 Task: Search one way flight ticket for 4 adults, 2 children, 2 infants in seat and 1 infant on lap in economy from Yuma: Yuma International Airport/mcas Yuma to Laramie: Laramie Regional Airport on 5-3-2023. Choice of flights is United. Price is upto 100000. Outbound departure time preference is 8:15.
Action: Mouse moved to (343, 294)
Screenshot: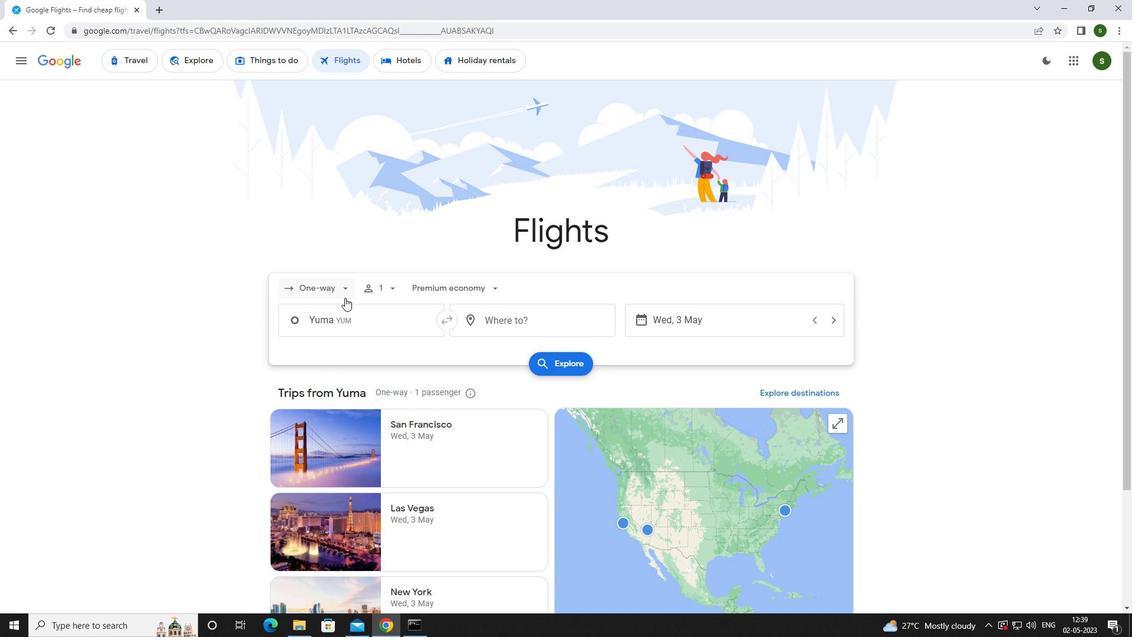 
Action: Mouse pressed left at (343, 294)
Screenshot: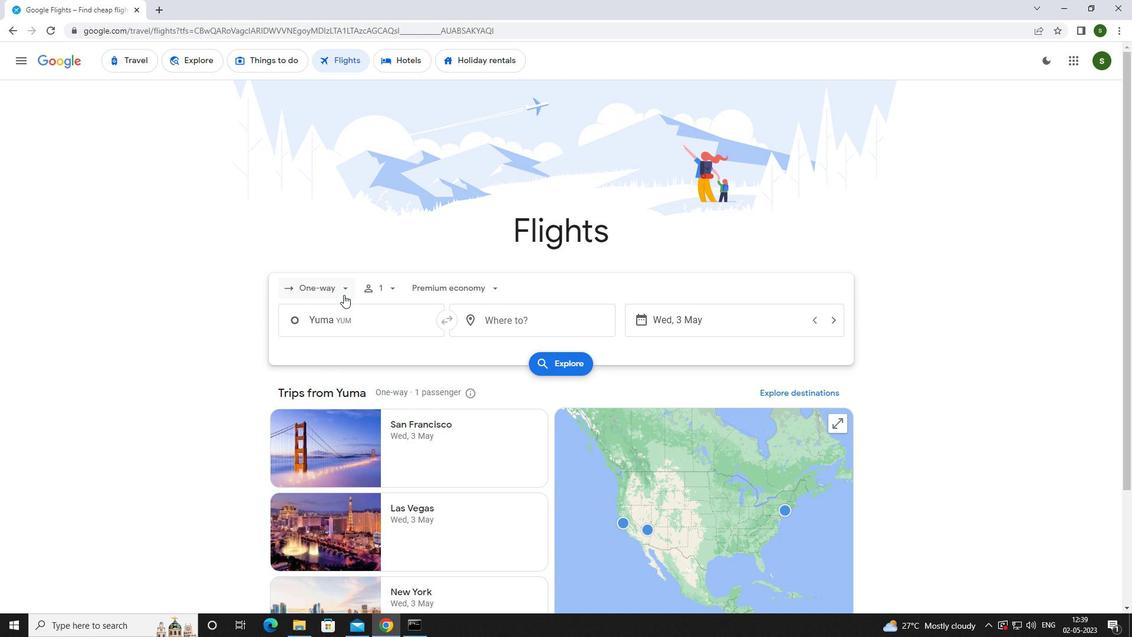
Action: Mouse moved to (342, 336)
Screenshot: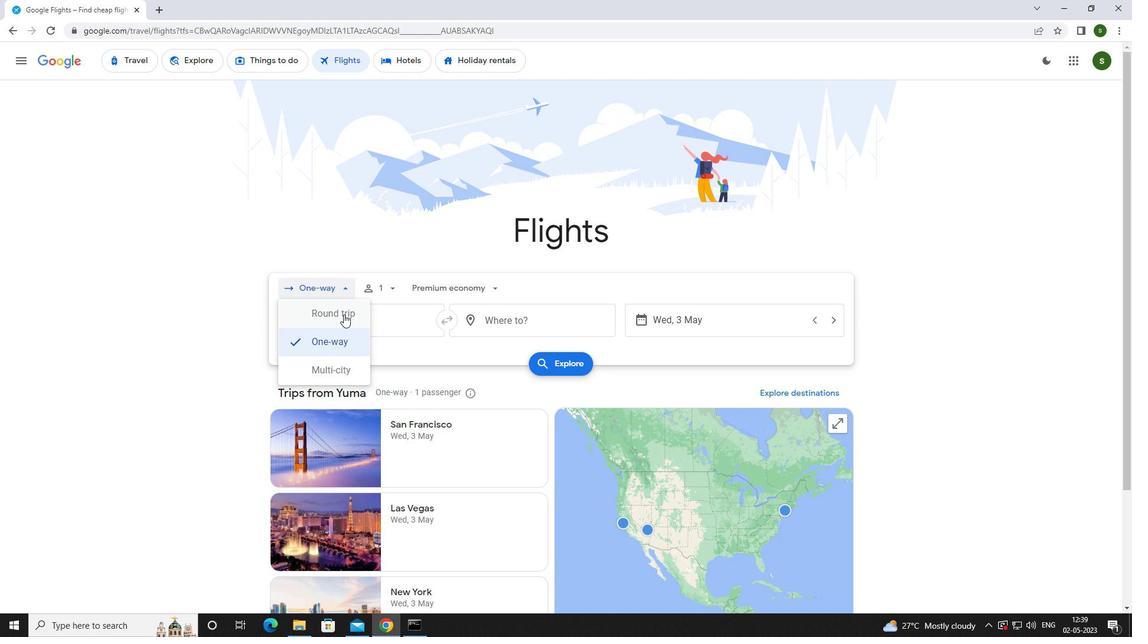 
Action: Mouse pressed left at (342, 336)
Screenshot: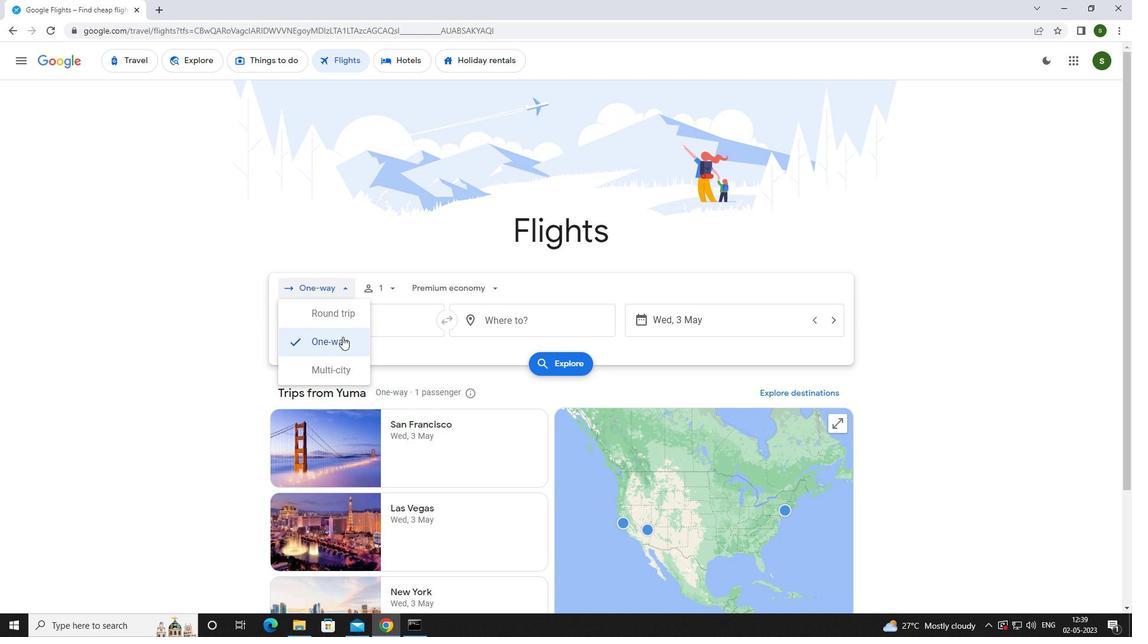 
Action: Mouse moved to (379, 280)
Screenshot: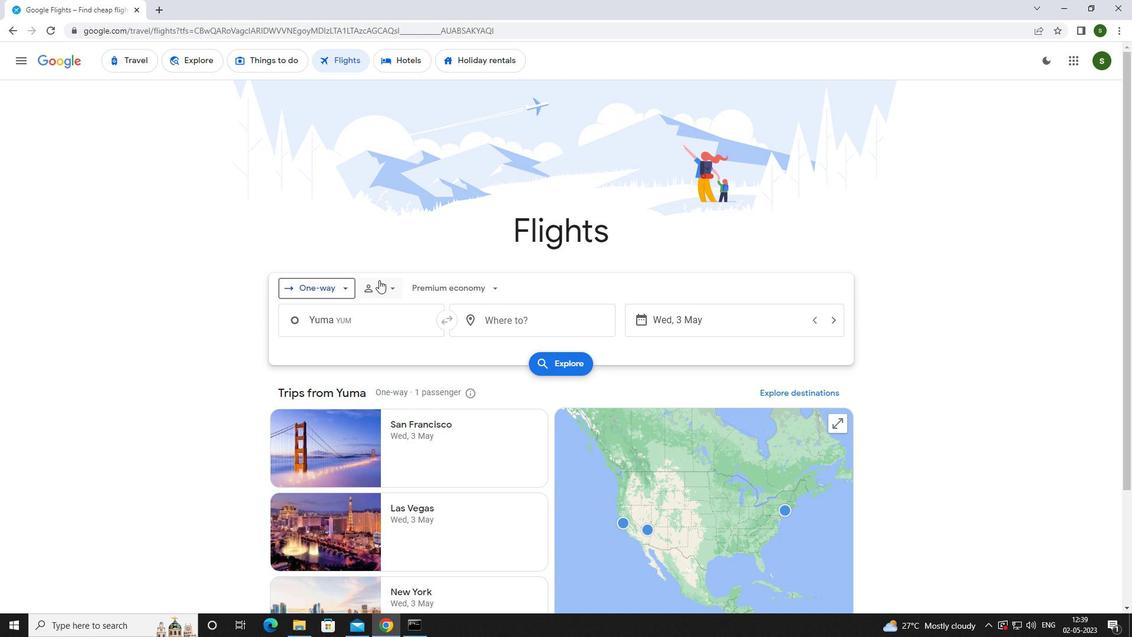 
Action: Mouse pressed left at (379, 280)
Screenshot: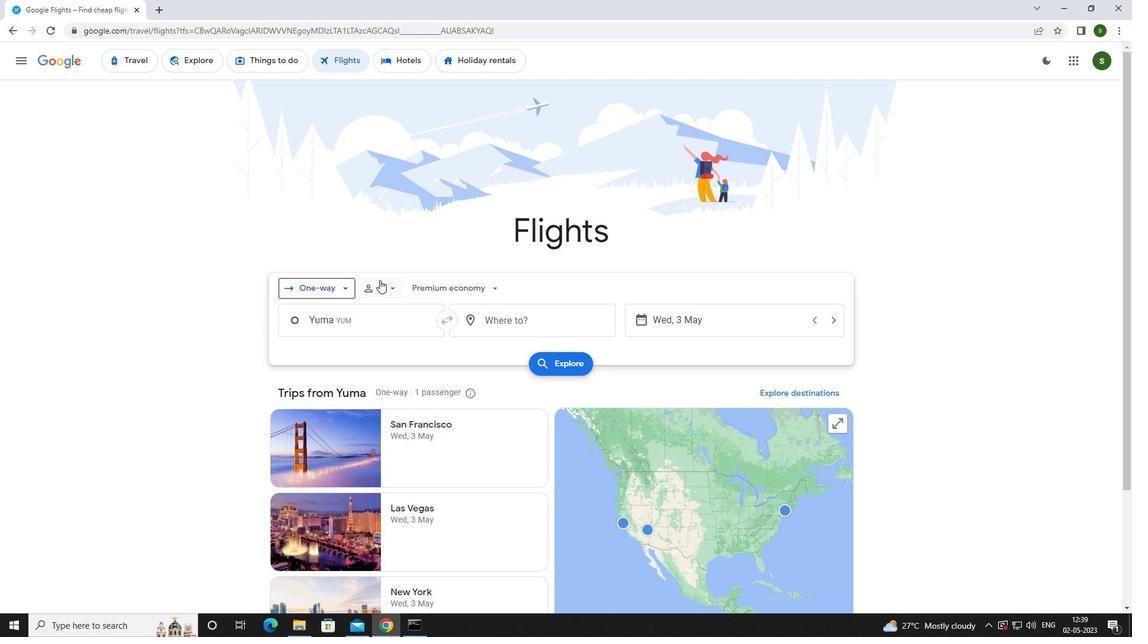 
Action: Mouse moved to (489, 318)
Screenshot: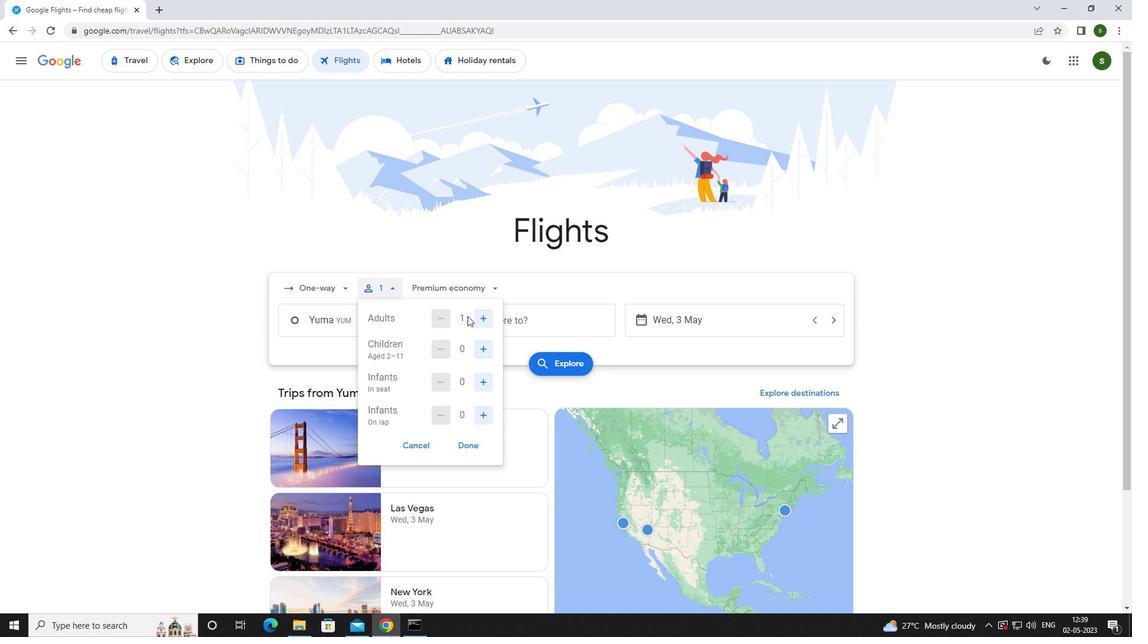 
Action: Mouse pressed left at (489, 318)
Screenshot: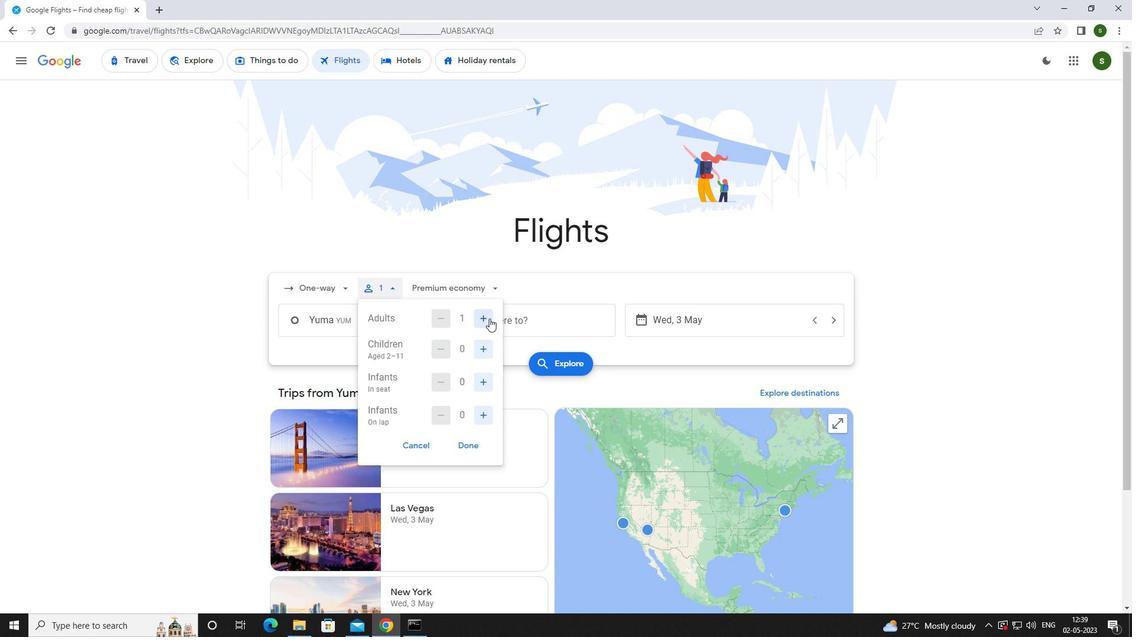 
Action: Mouse moved to (490, 318)
Screenshot: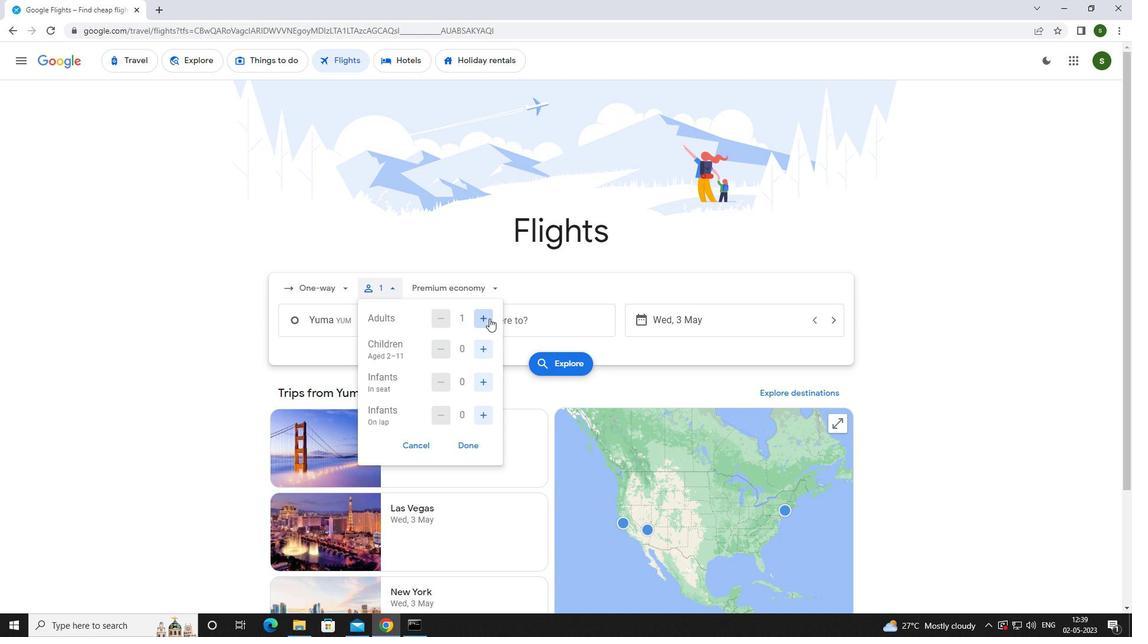 
Action: Mouse pressed left at (490, 318)
Screenshot: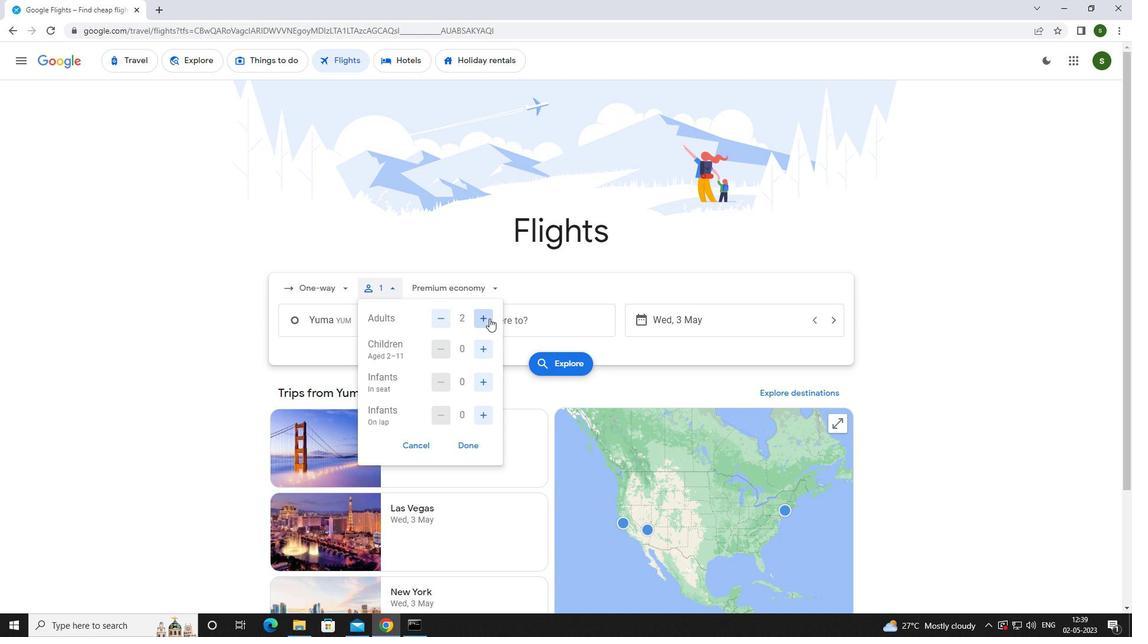 
Action: Mouse pressed left at (490, 318)
Screenshot: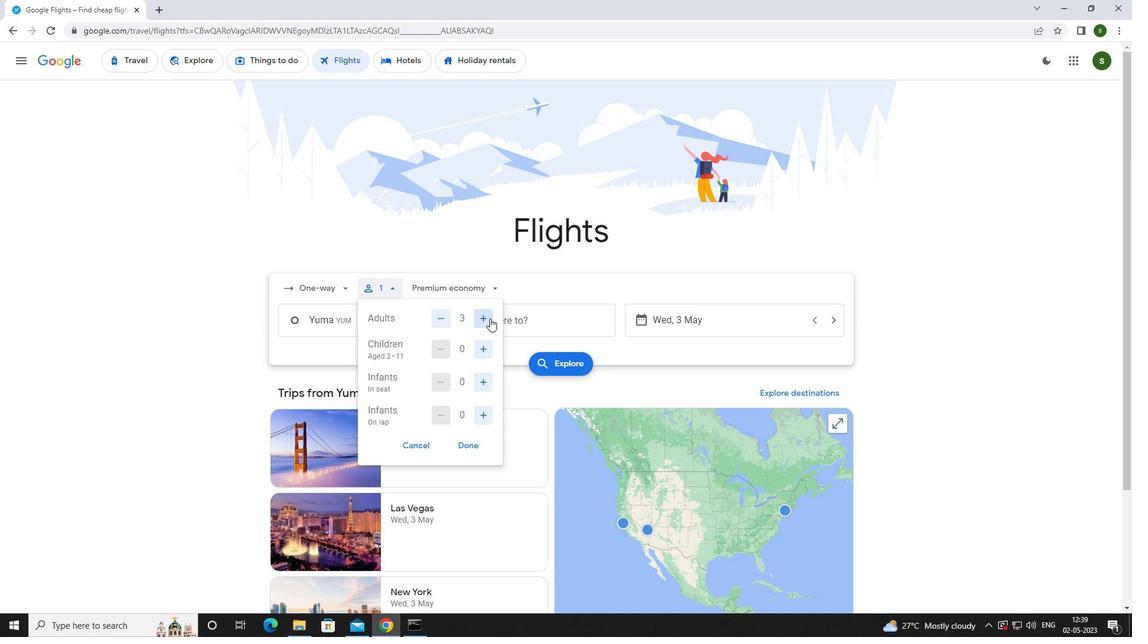 
Action: Mouse moved to (484, 345)
Screenshot: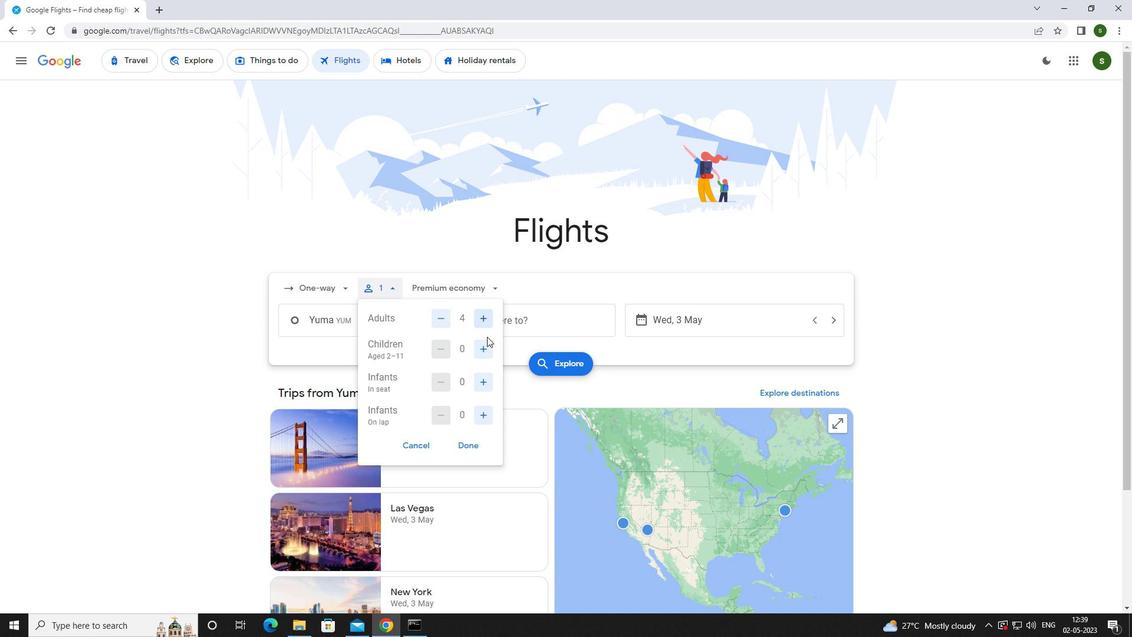 
Action: Mouse pressed left at (484, 345)
Screenshot: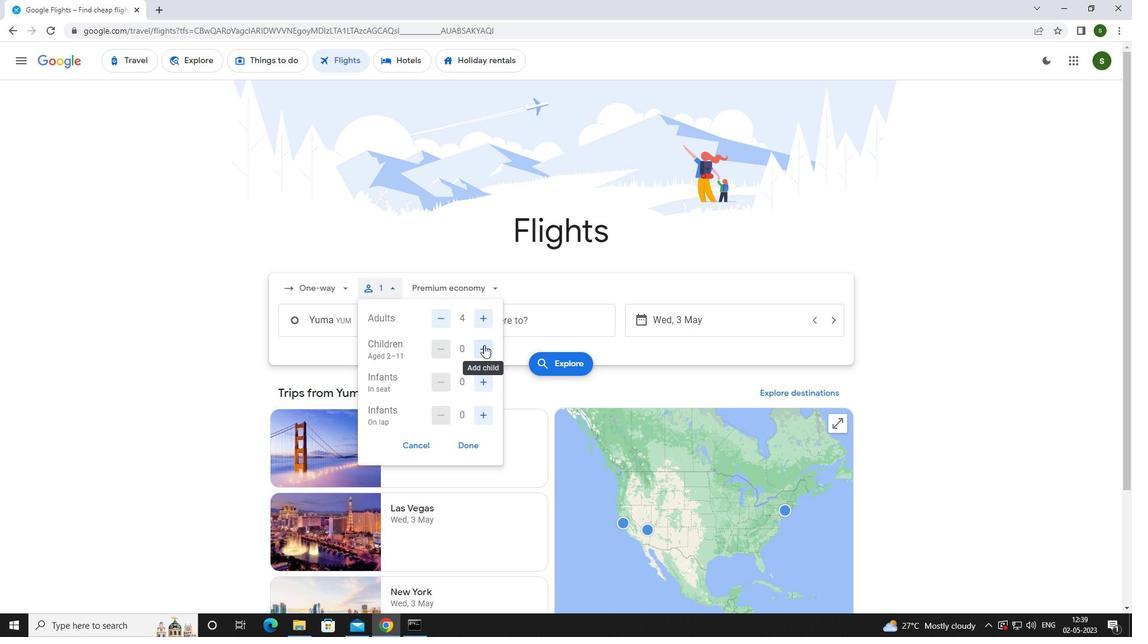 
Action: Mouse pressed left at (484, 345)
Screenshot: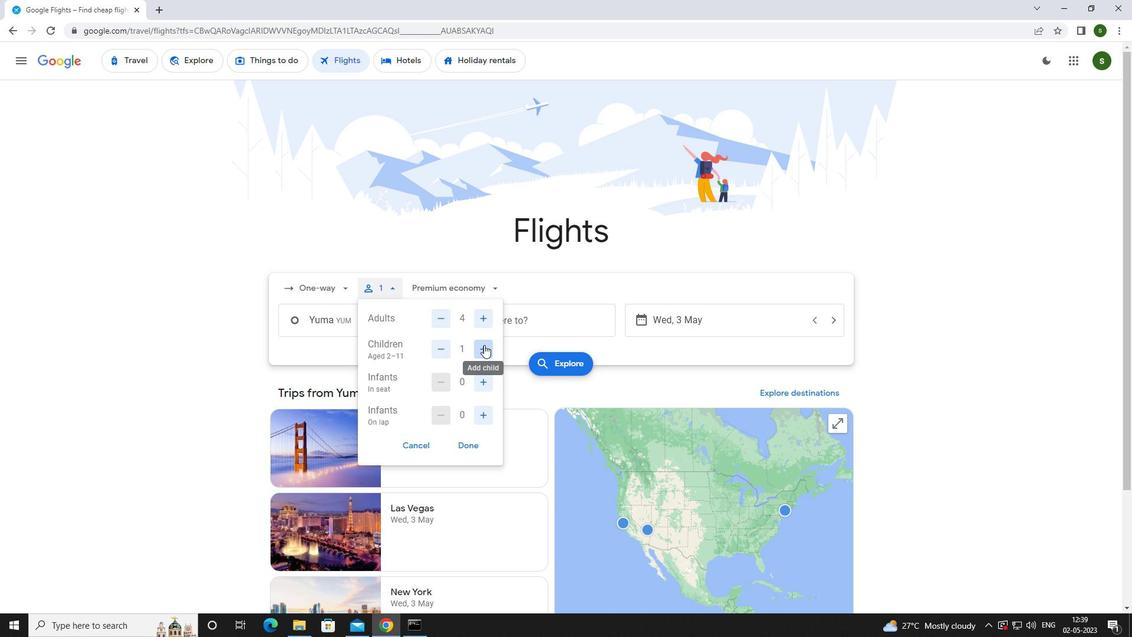 
Action: Mouse moved to (477, 380)
Screenshot: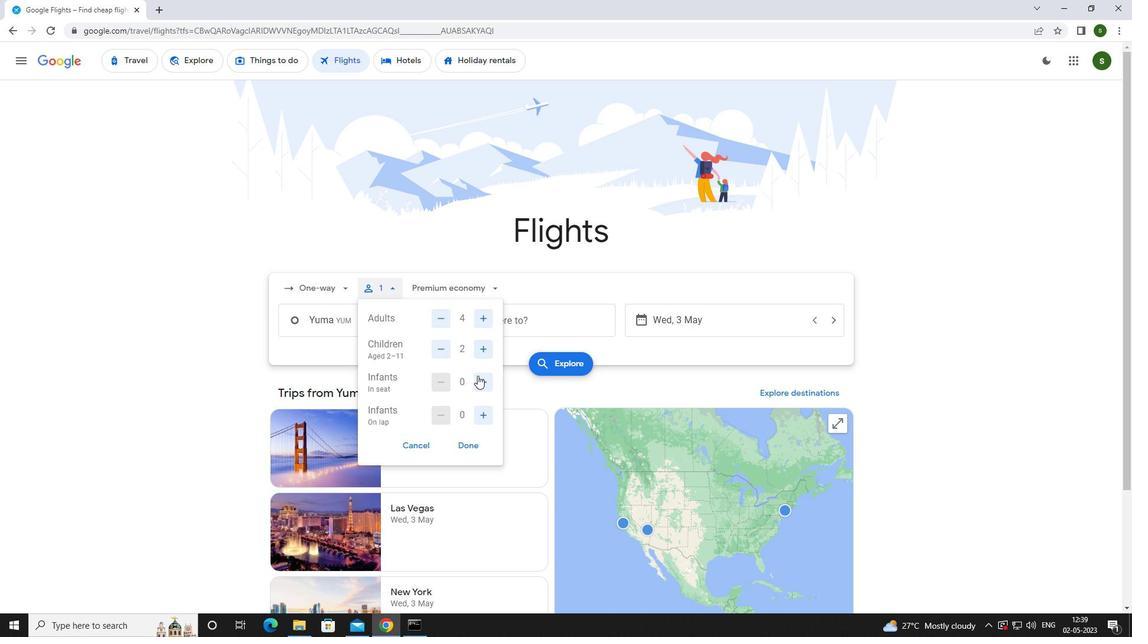
Action: Mouse pressed left at (477, 380)
Screenshot: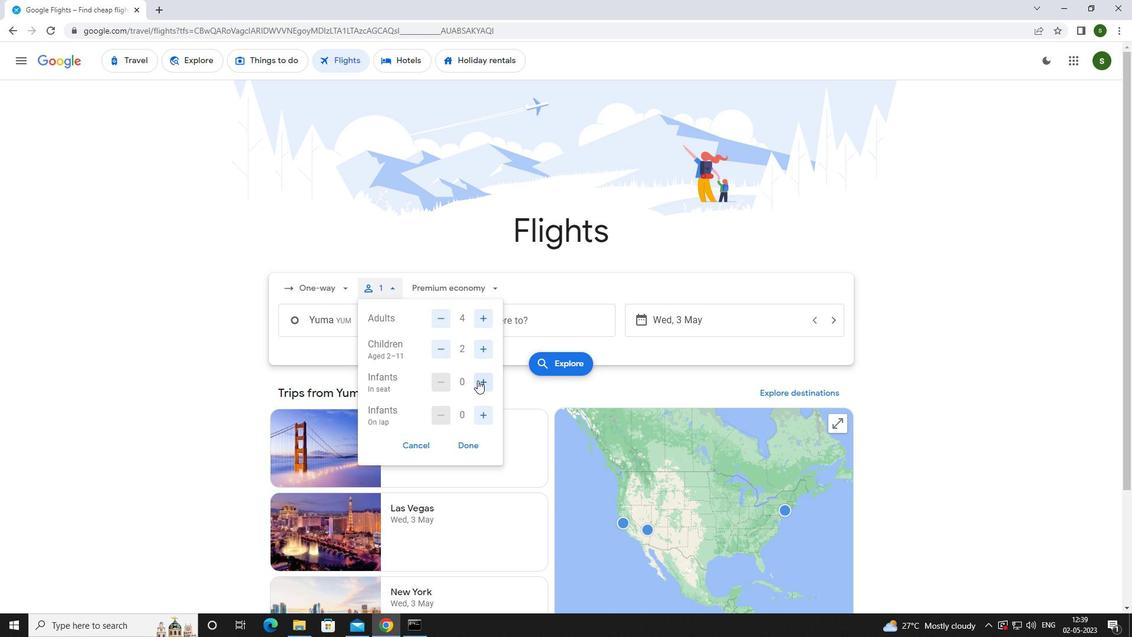 
Action: Mouse pressed left at (477, 380)
Screenshot: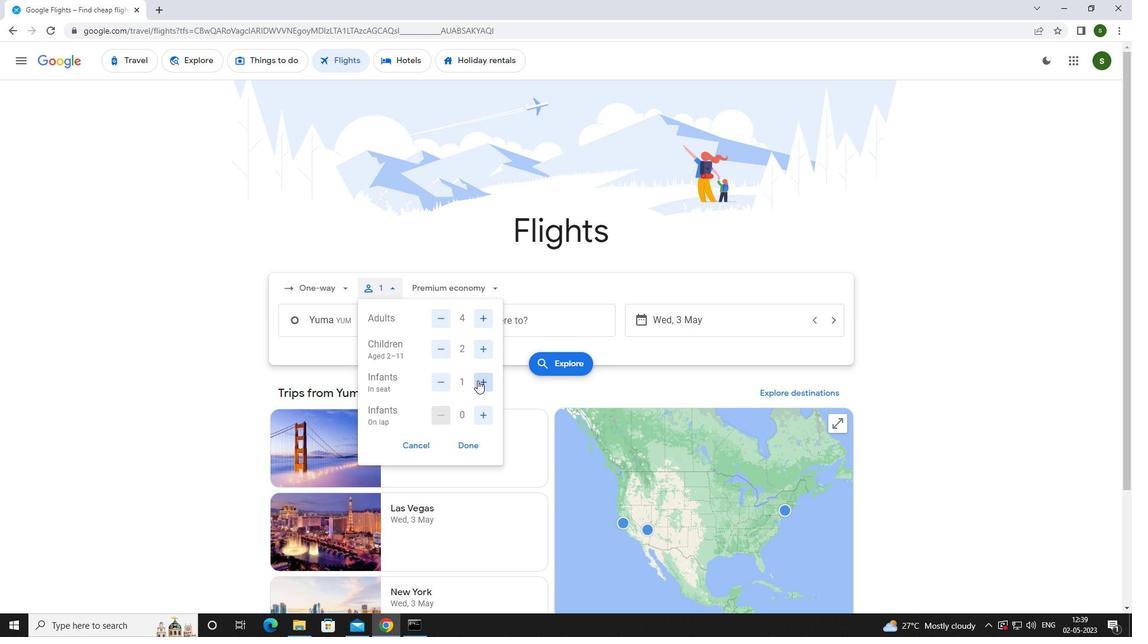 
Action: Mouse moved to (482, 412)
Screenshot: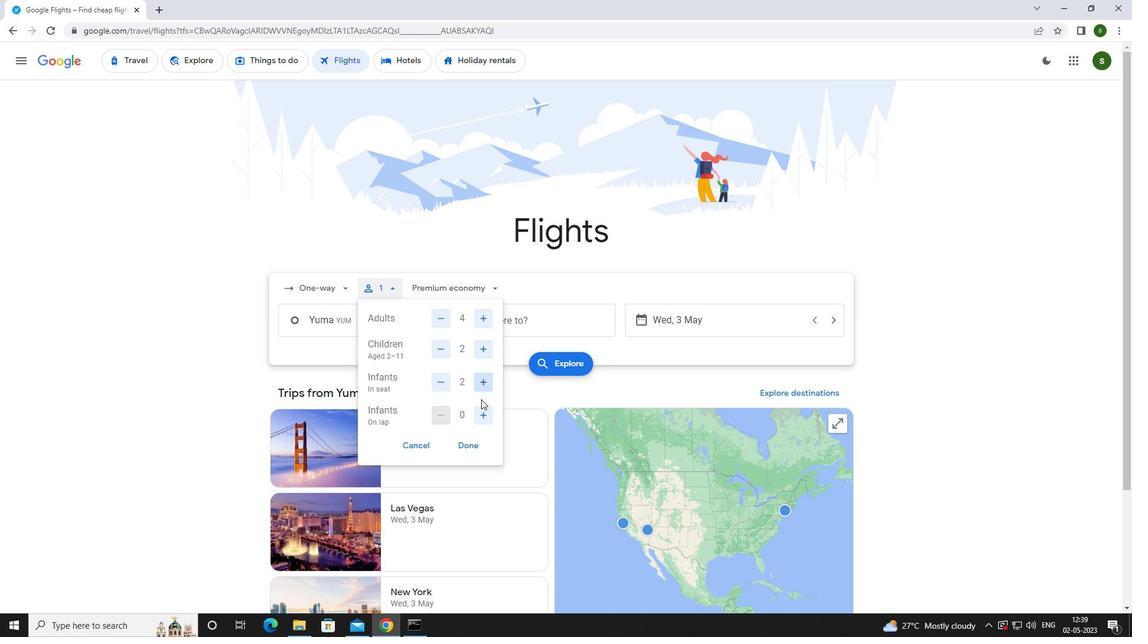 
Action: Mouse pressed left at (482, 412)
Screenshot: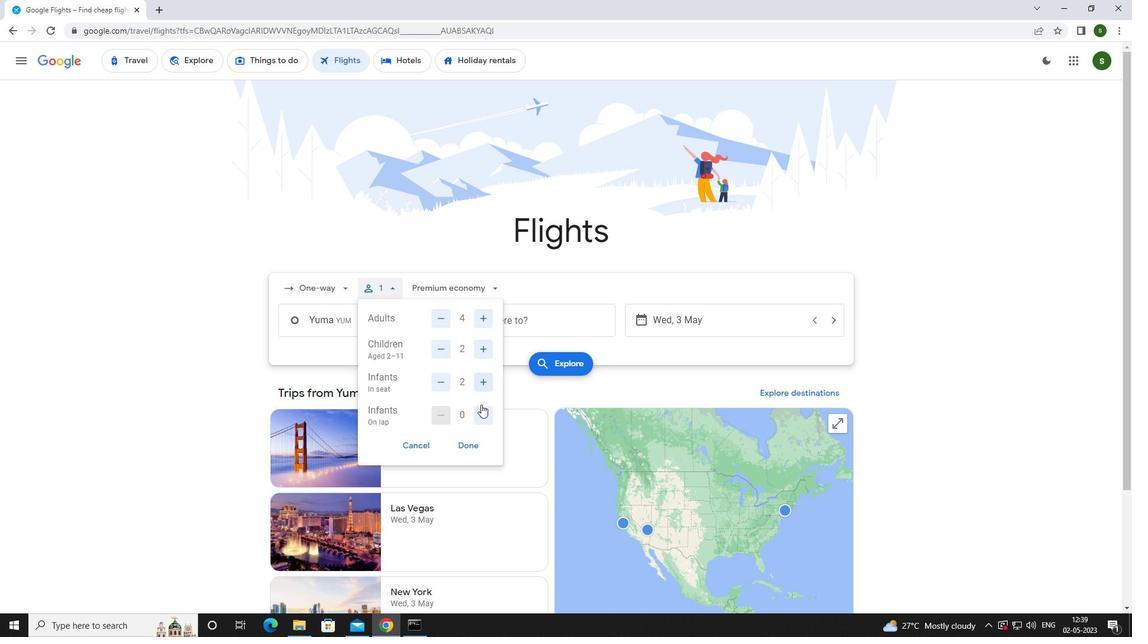 
Action: Mouse moved to (483, 289)
Screenshot: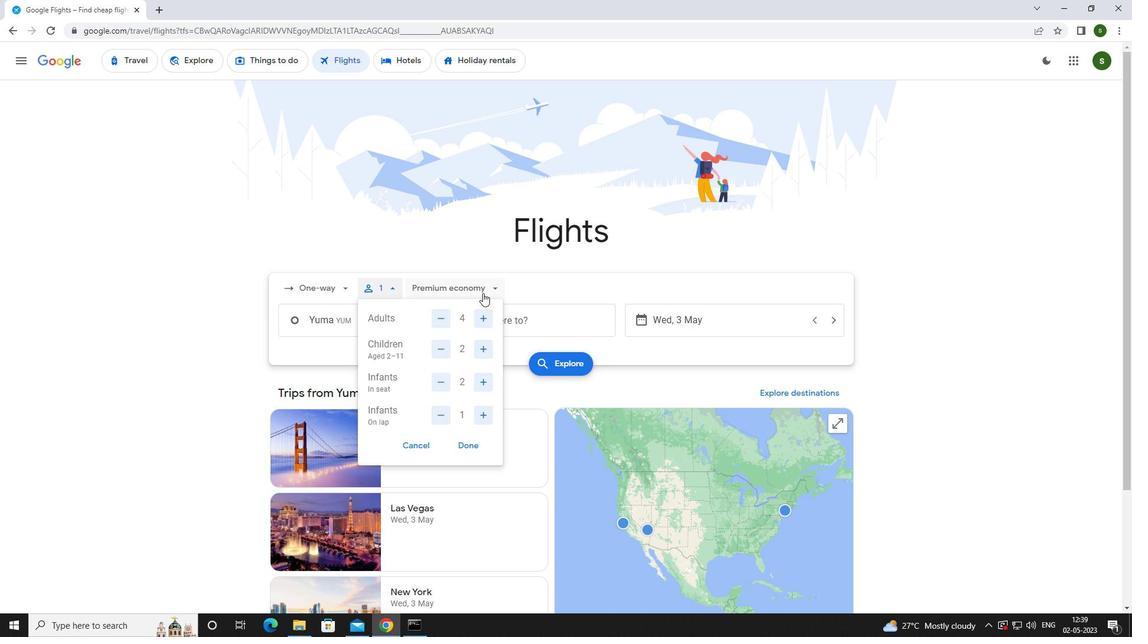 
Action: Mouse pressed left at (483, 289)
Screenshot: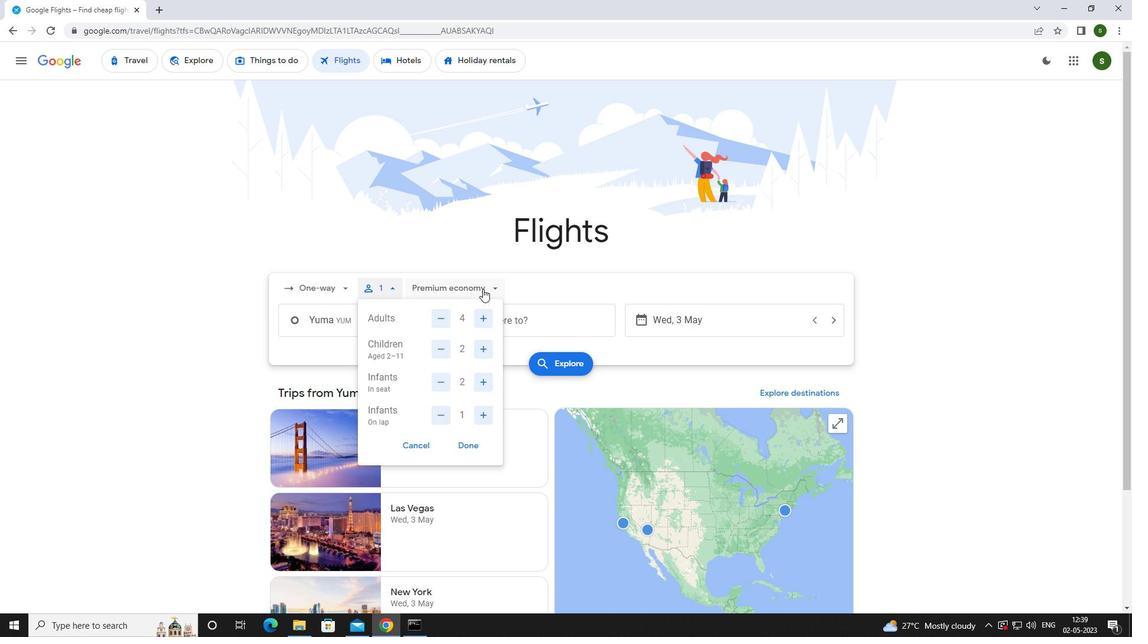 
Action: Mouse moved to (482, 316)
Screenshot: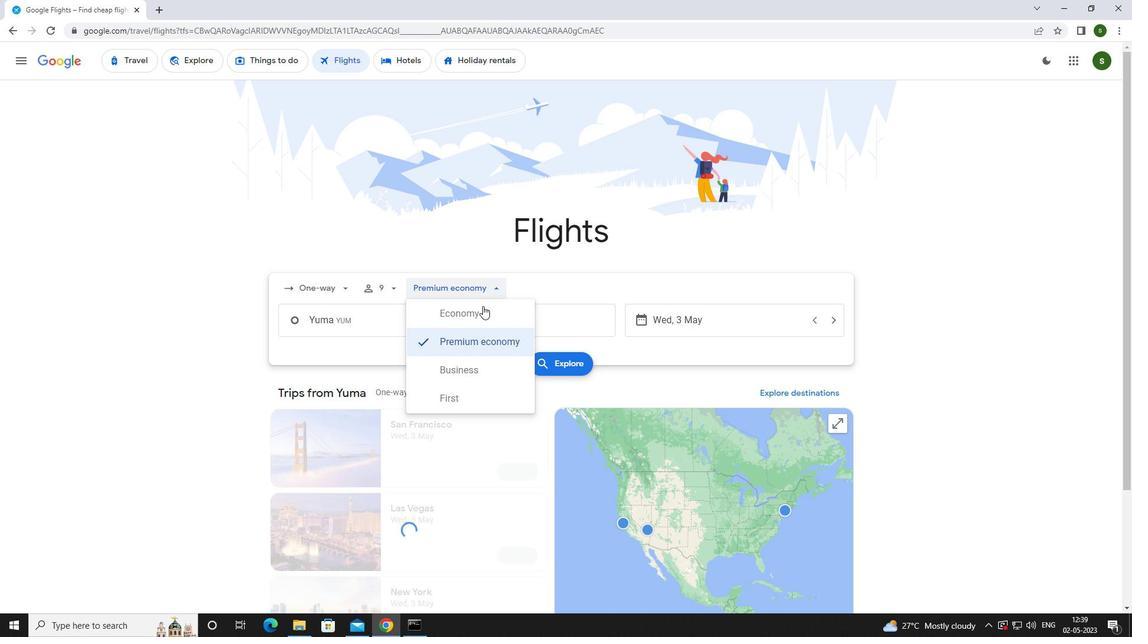 
Action: Mouse pressed left at (482, 316)
Screenshot: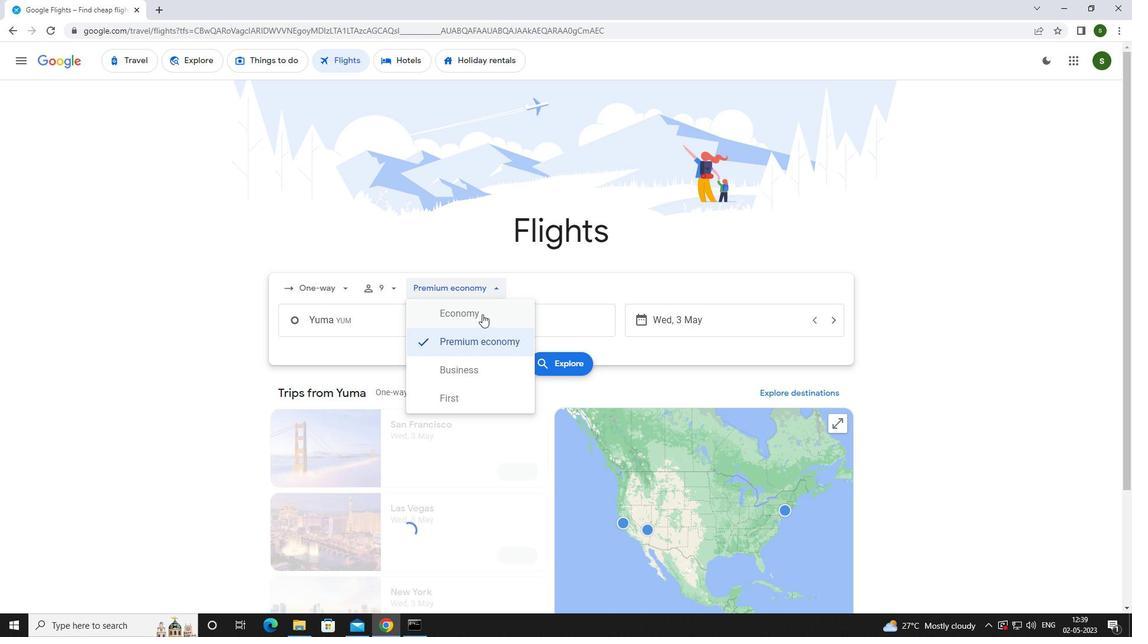
Action: Mouse moved to (417, 324)
Screenshot: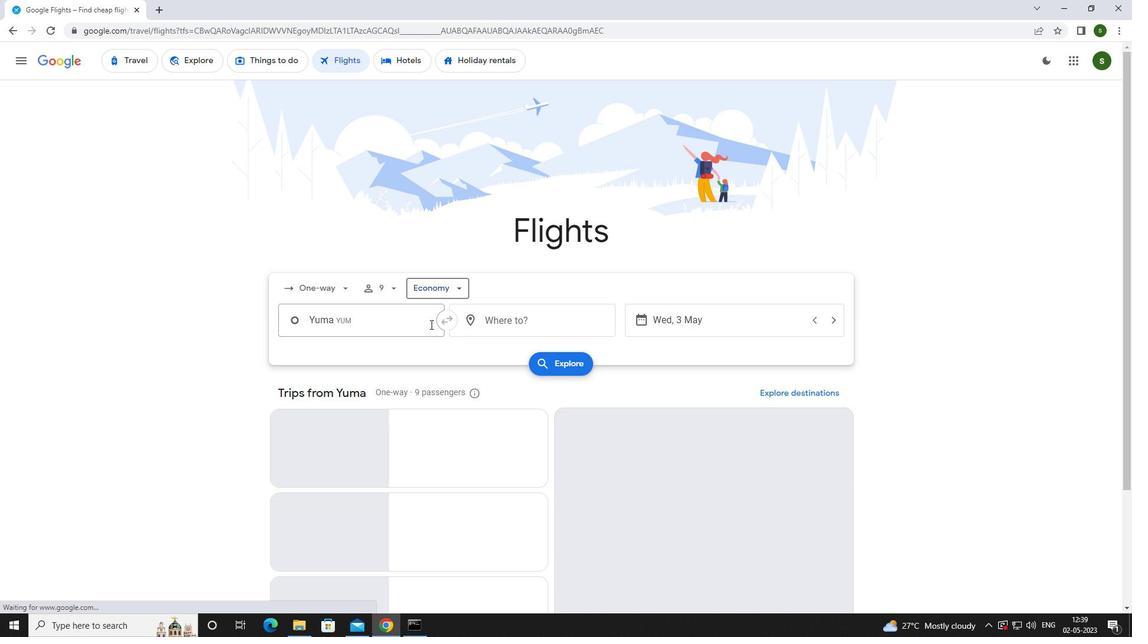 
Action: Mouse pressed left at (417, 324)
Screenshot: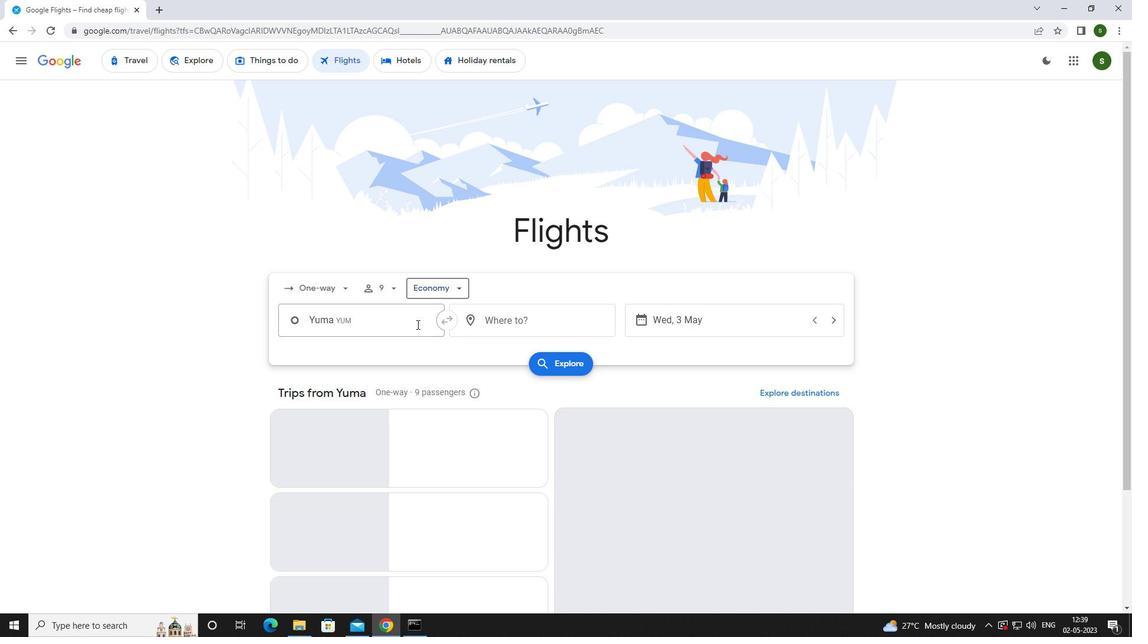 
Action: Key pressed <Key.caps_lock>y<Key.caps_lock>uma
Screenshot: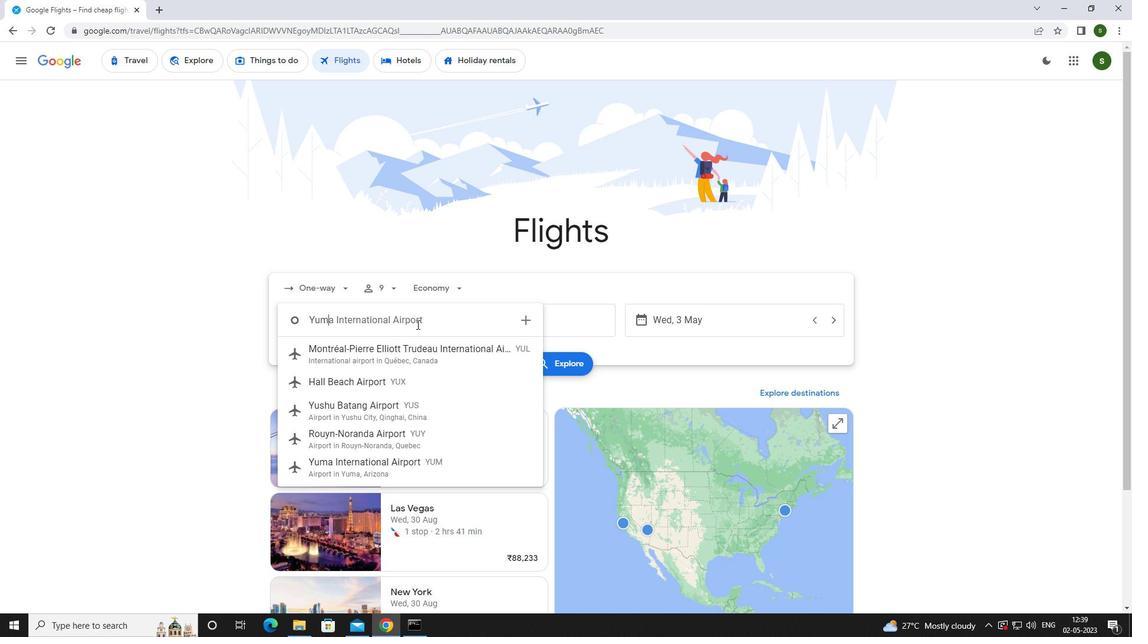 
Action: Mouse moved to (408, 393)
Screenshot: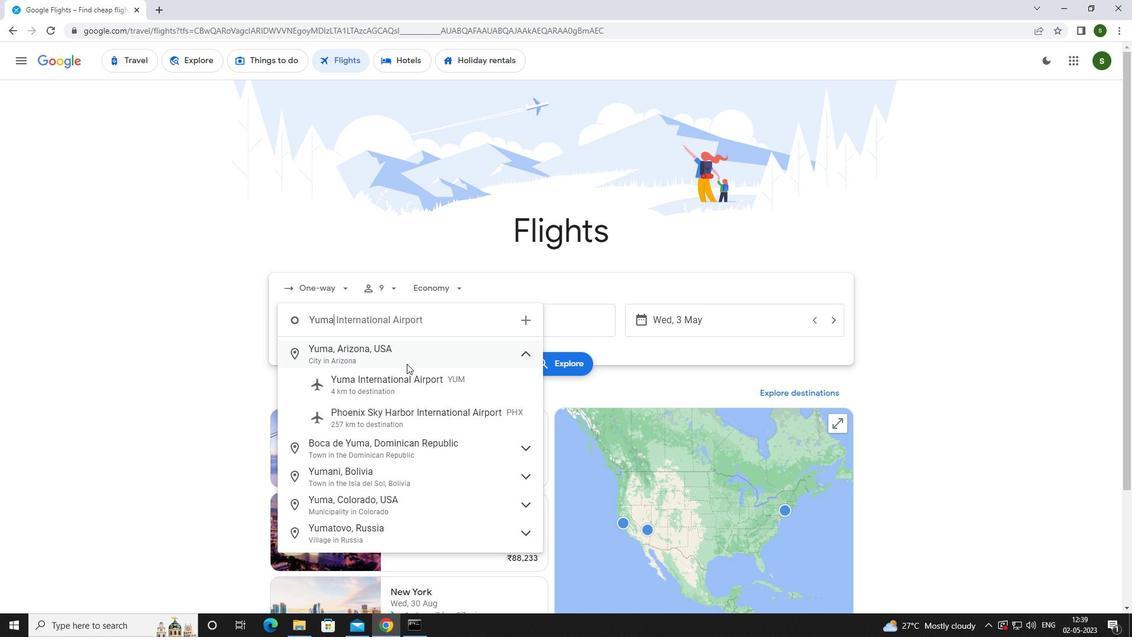 
Action: Mouse pressed left at (408, 393)
Screenshot: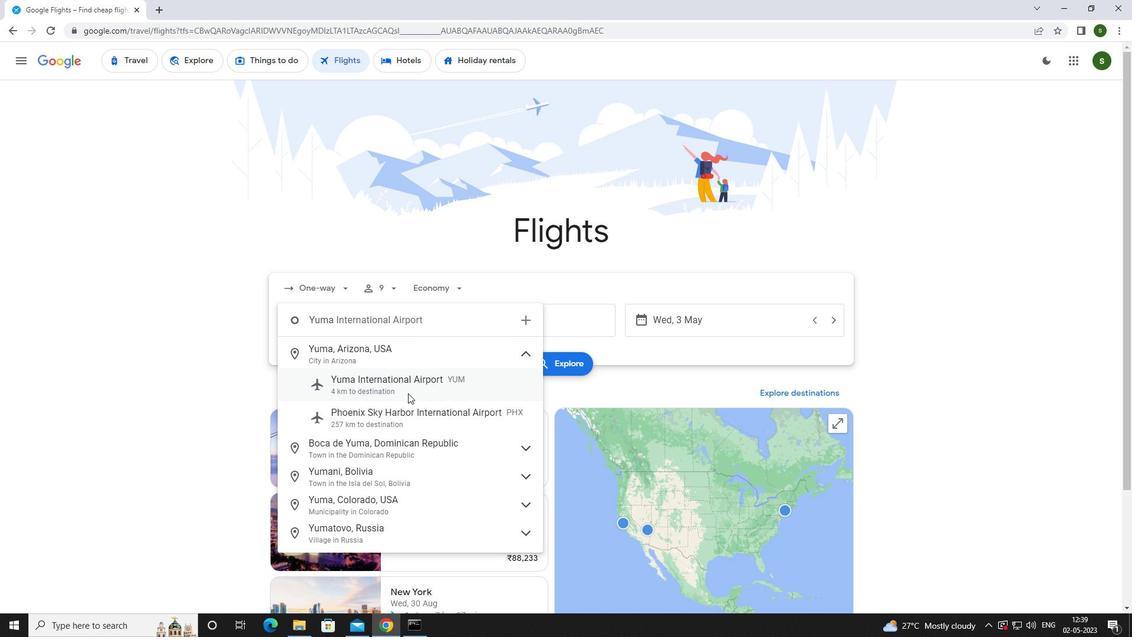 
Action: Mouse moved to (563, 327)
Screenshot: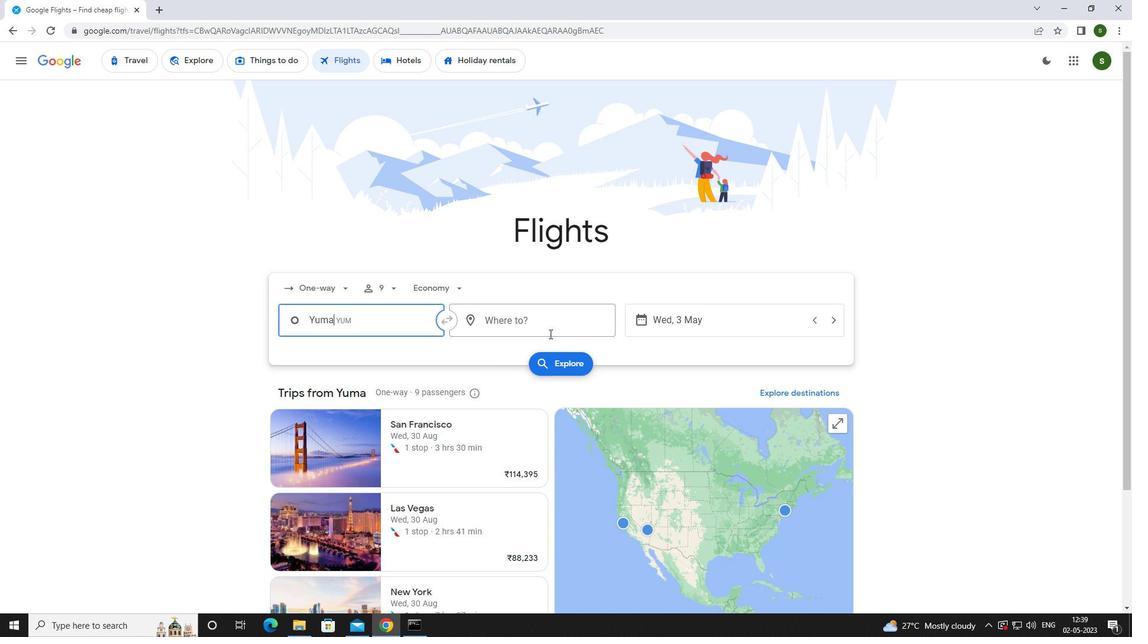 
Action: Mouse pressed left at (563, 327)
Screenshot: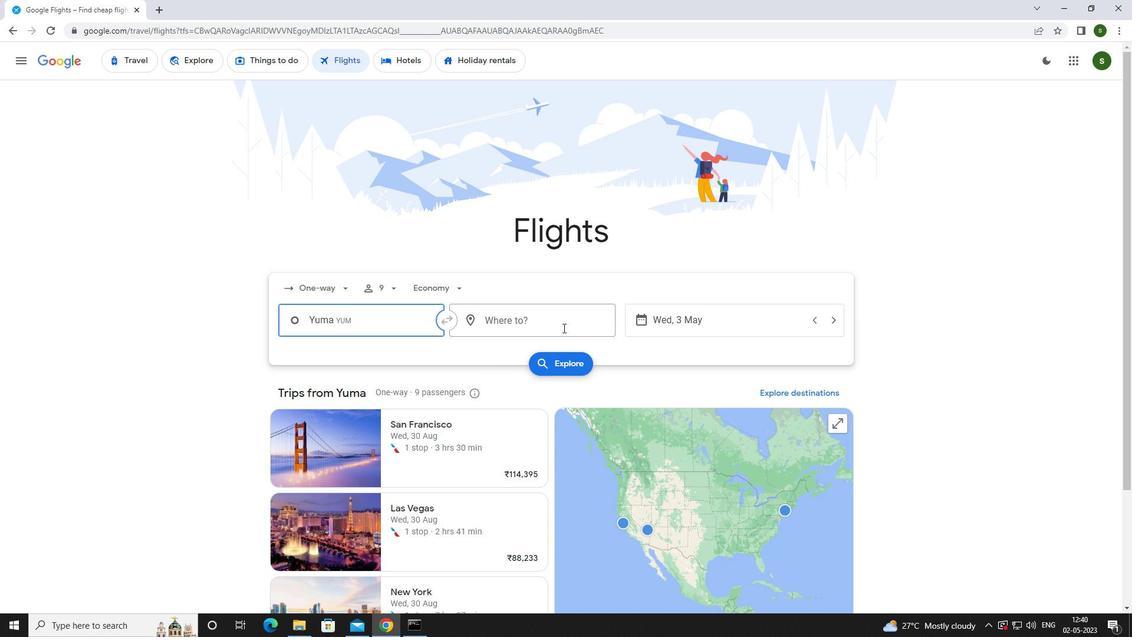 
Action: Mouse moved to (570, 325)
Screenshot: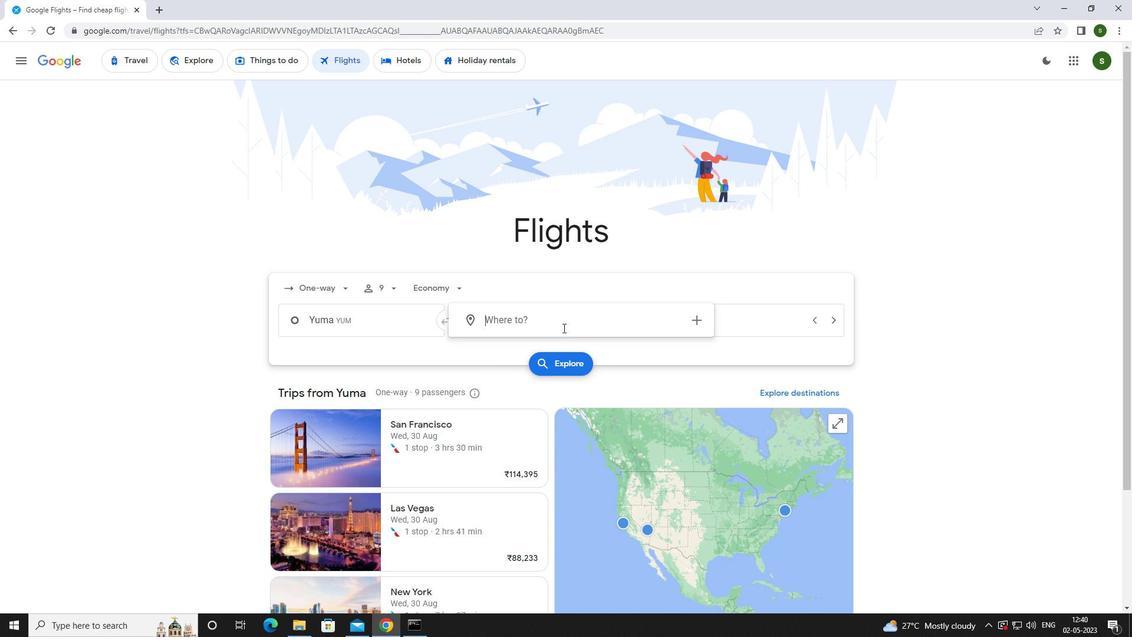 
Action: Key pressed <Key.caps_lock>l<Key.caps_lock>aramie
Screenshot: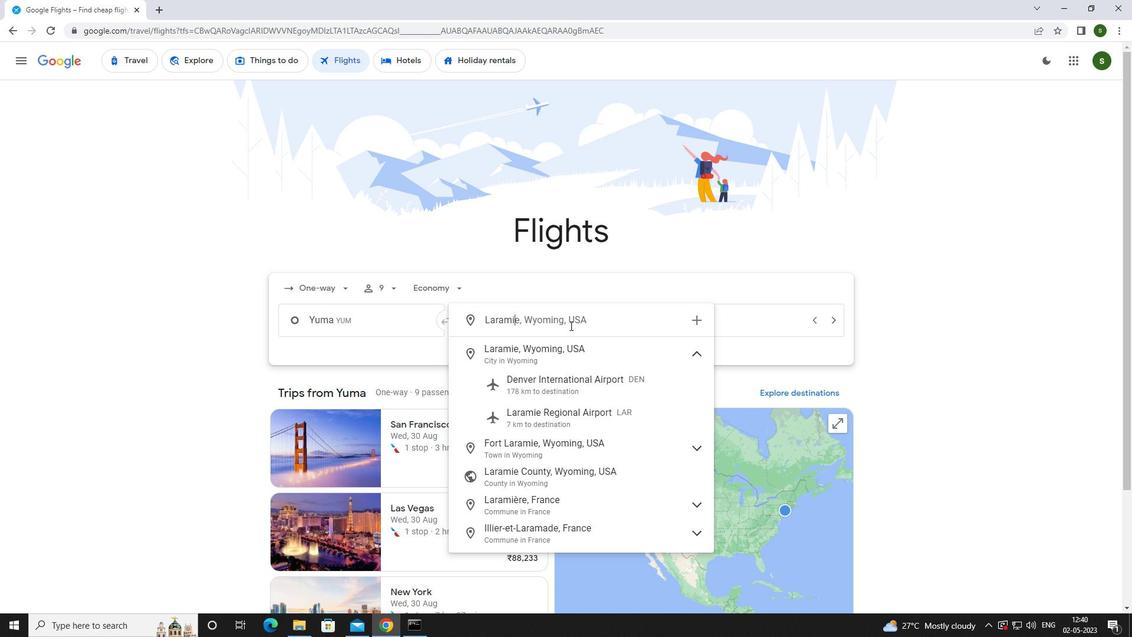 
Action: Mouse moved to (570, 414)
Screenshot: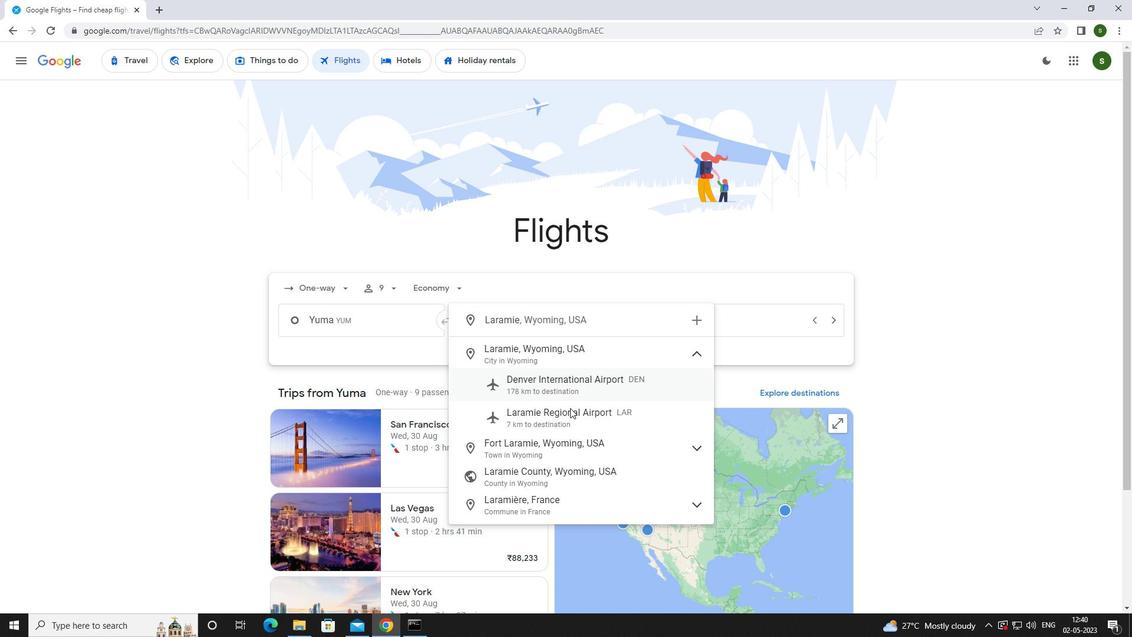 
Action: Mouse pressed left at (570, 414)
Screenshot: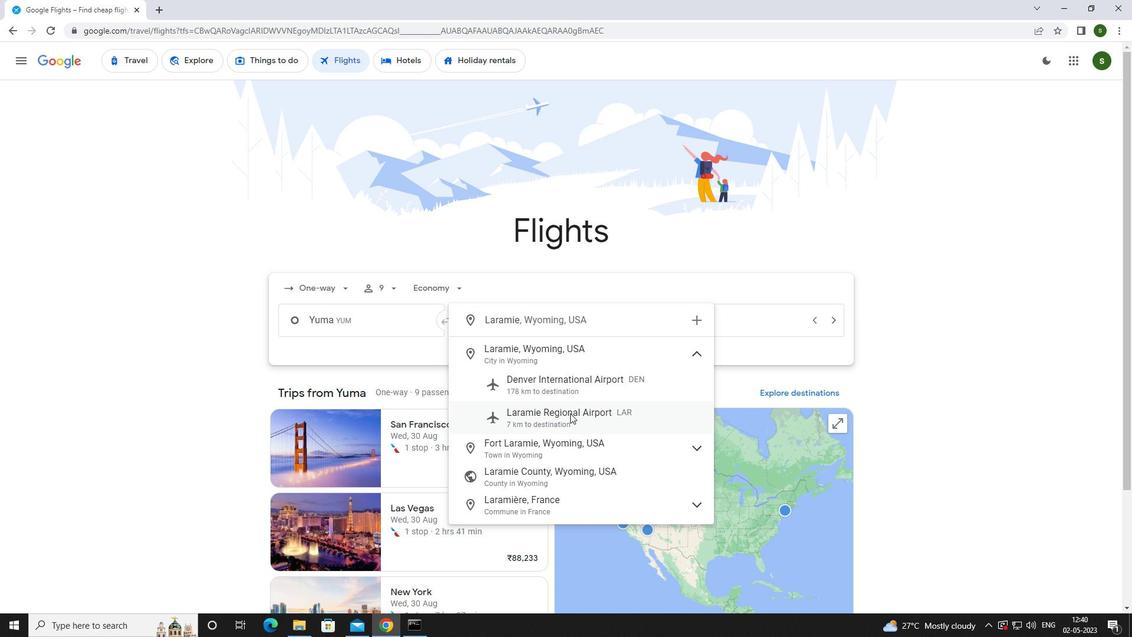 
Action: Mouse moved to (747, 316)
Screenshot: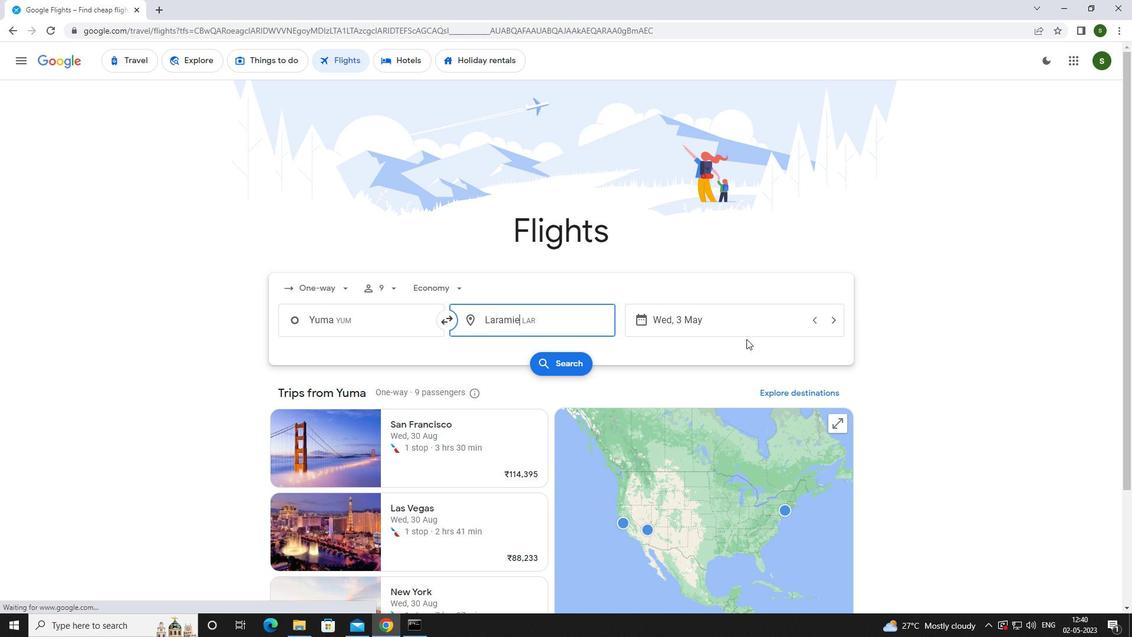 
Action: Mouse pressed left at (747, 316)
Screenshot: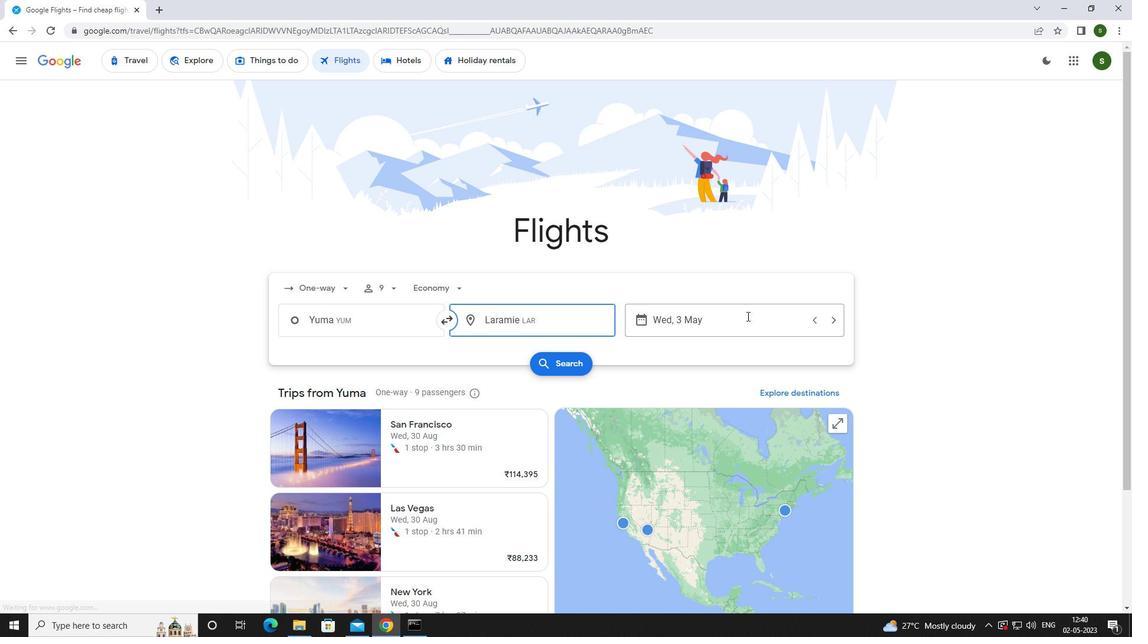
Action: Mouse moved to (510, 402)
Screenshot: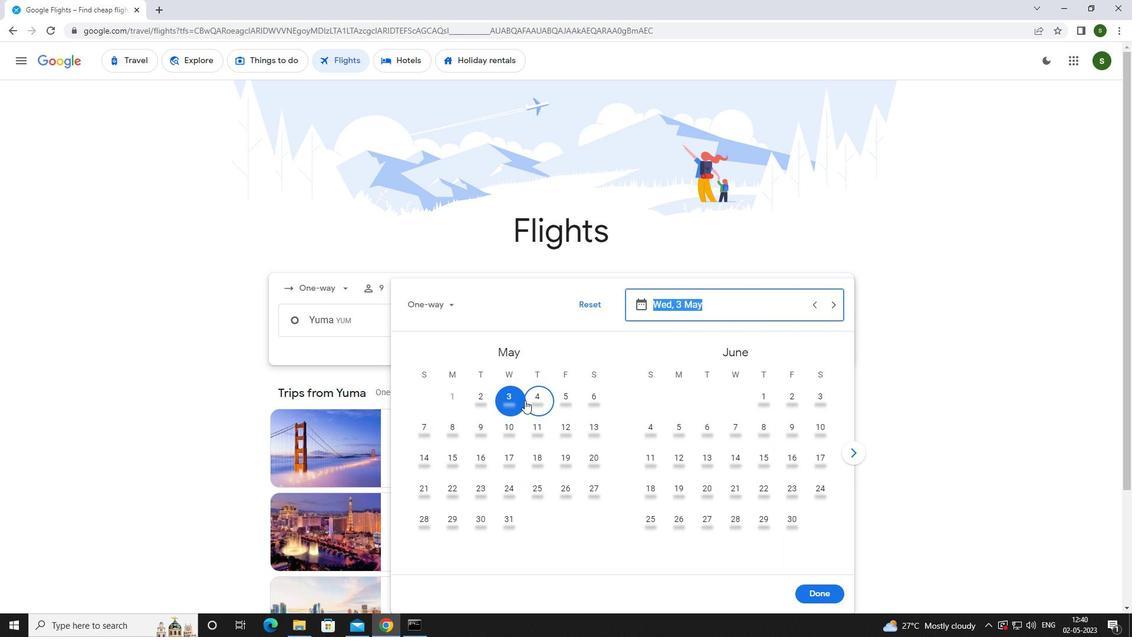 
Action: Mouse pressed left at (510, 402)
Screenshot: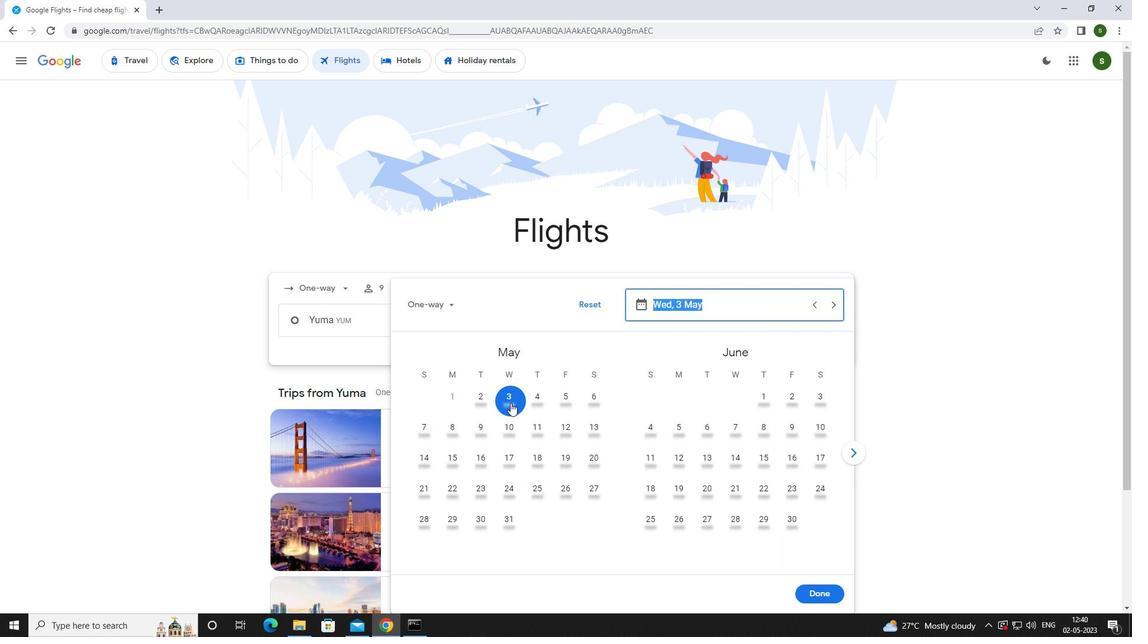 
Action: Mouse moved to (834, 596)
Screenshot: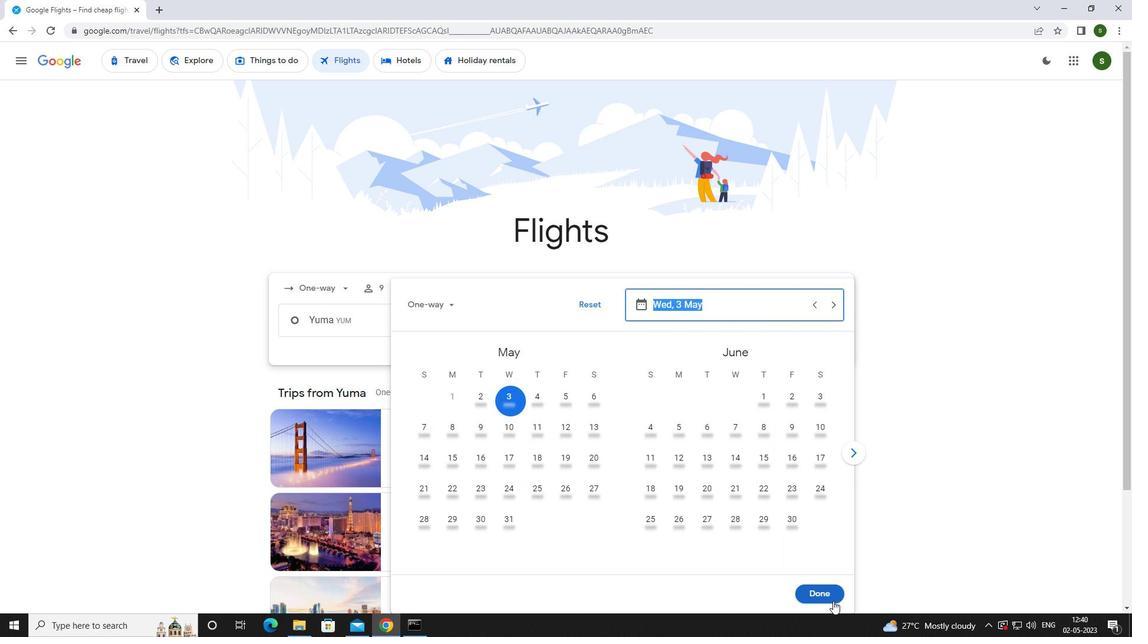 
Action: Mouse pressed left at (834, 596)
Screenshot: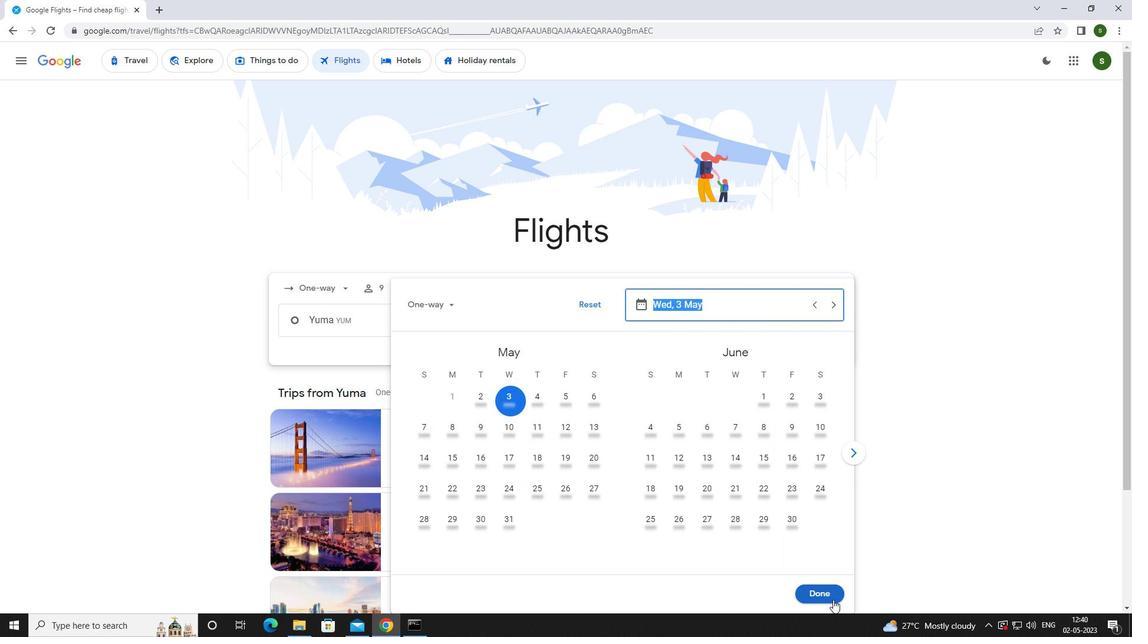 
Action: Mouse moved to (578, 357)
Screenshot: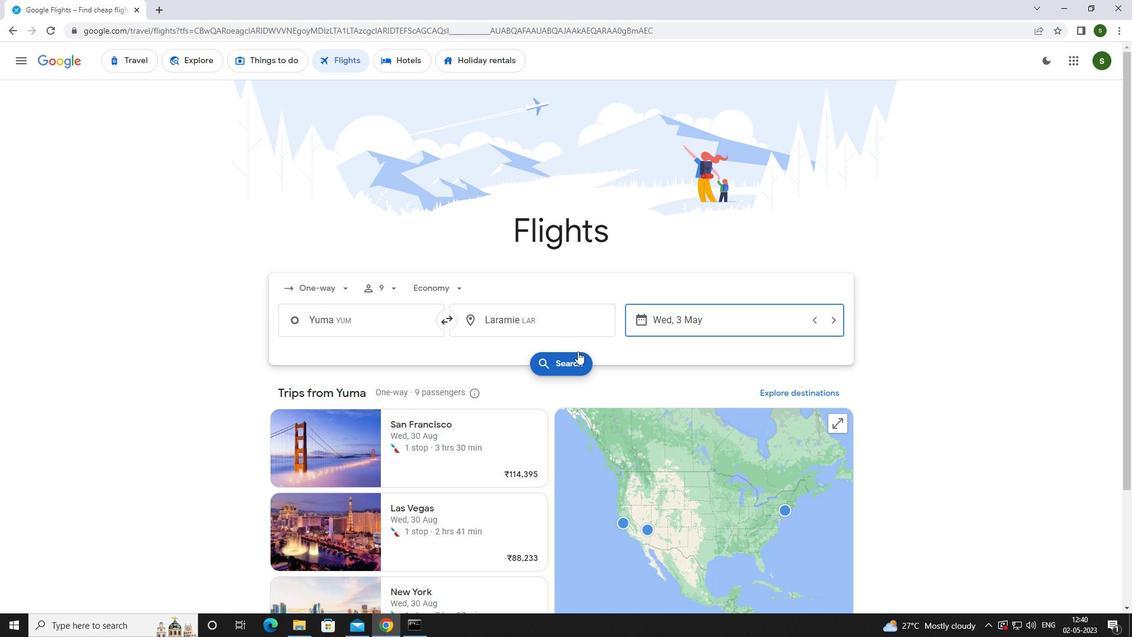 
Action: Mouse pressed left at (578, 357)
Screenshot: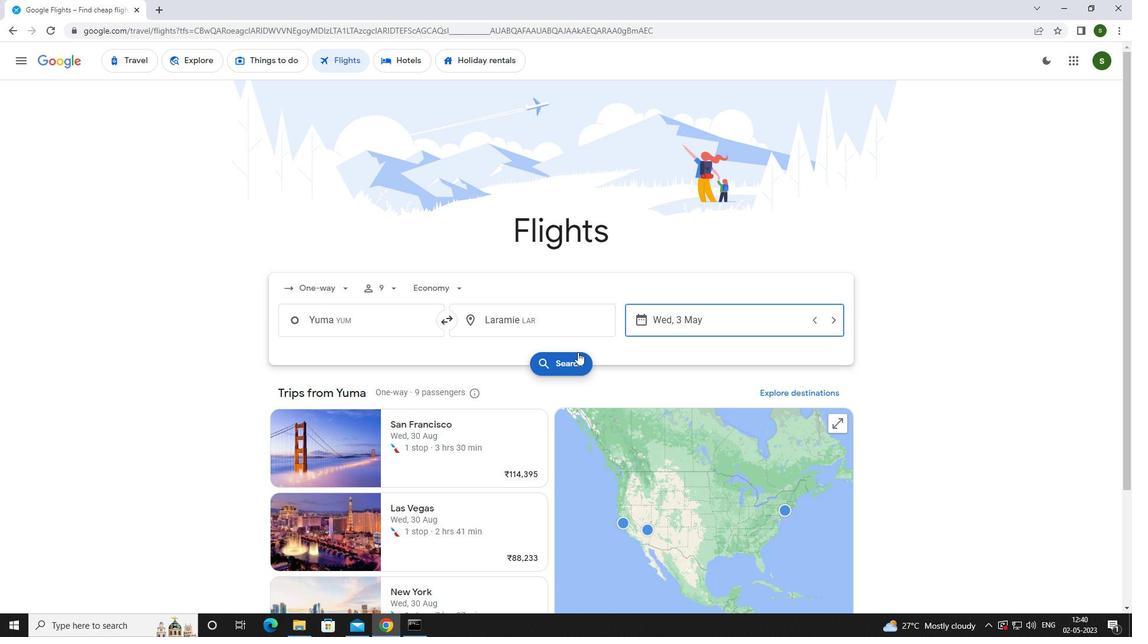 
Action: Mouse moved to (284, 171)
Screenshot: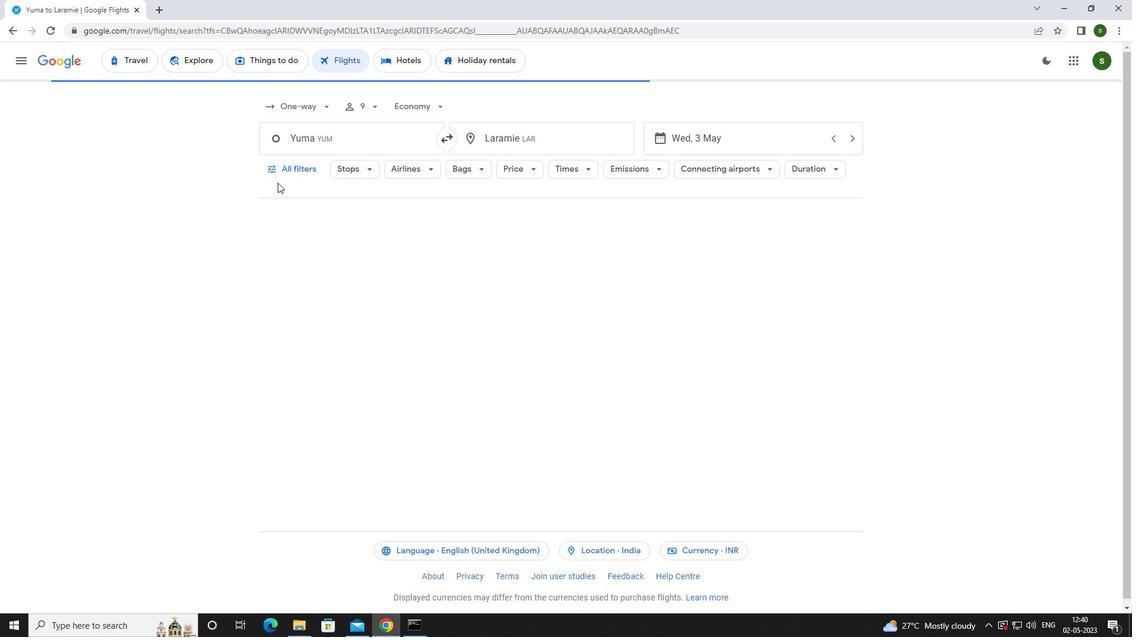 
Action: Mouse pressed left at (284, 171)
Screenshot: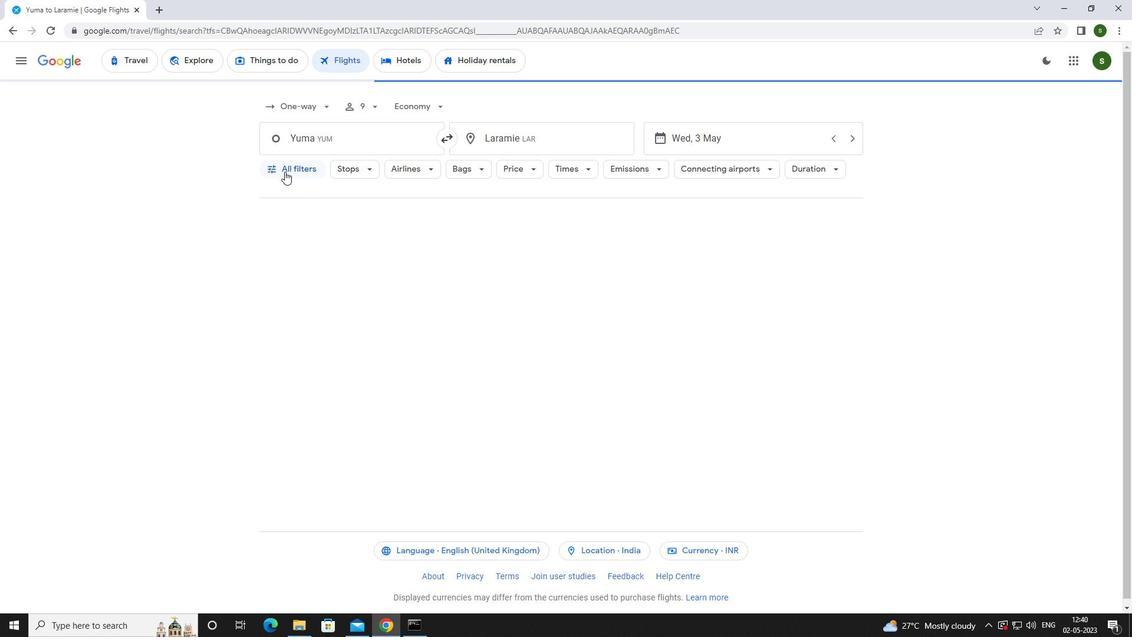 
Action: Mouse moved to (441, 423)
Screenshot: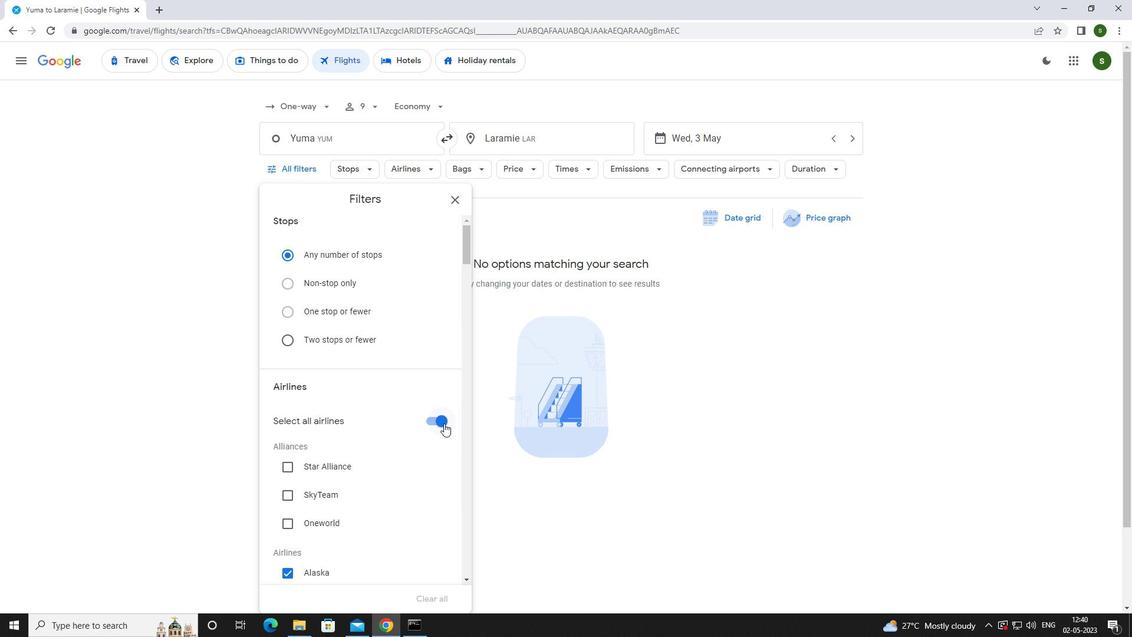 
Action: Mouse pressed left at (441, 423)
Screenshot: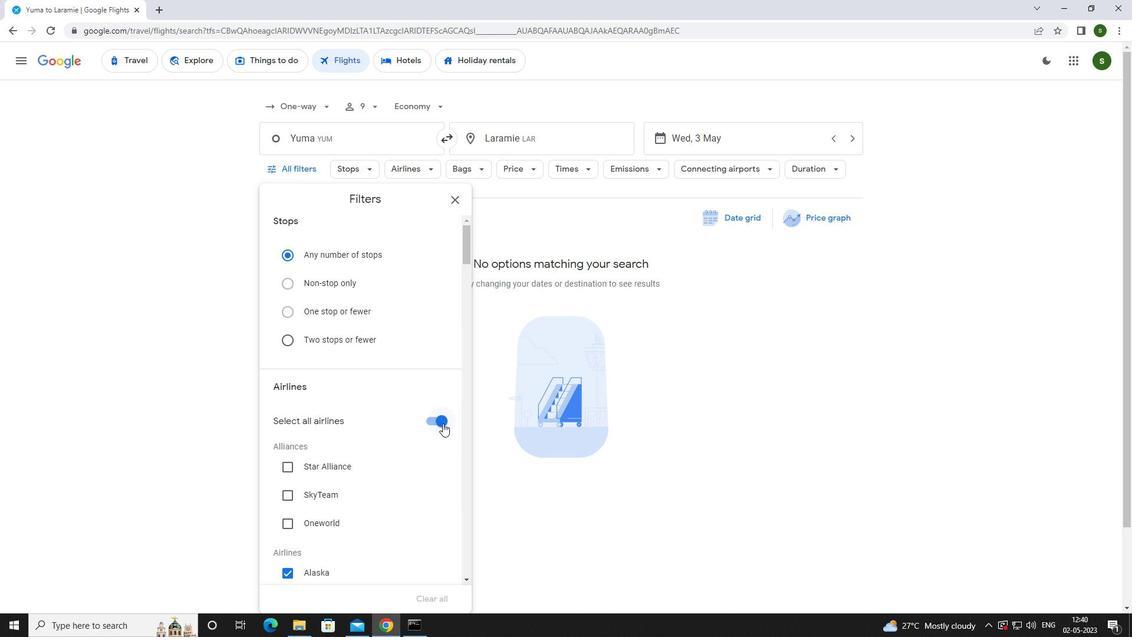 
Action: Mouse moved to (421, 385)
Screenshot: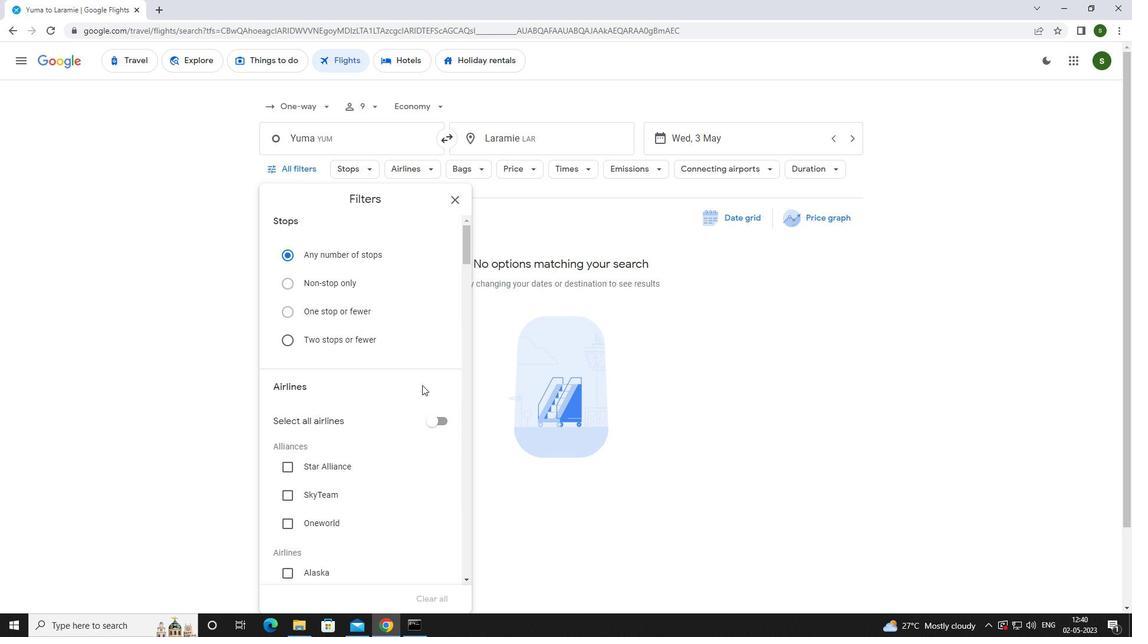 
Action: Mouse scrolled (421, 384) with delta (0, 0)
Screenshot: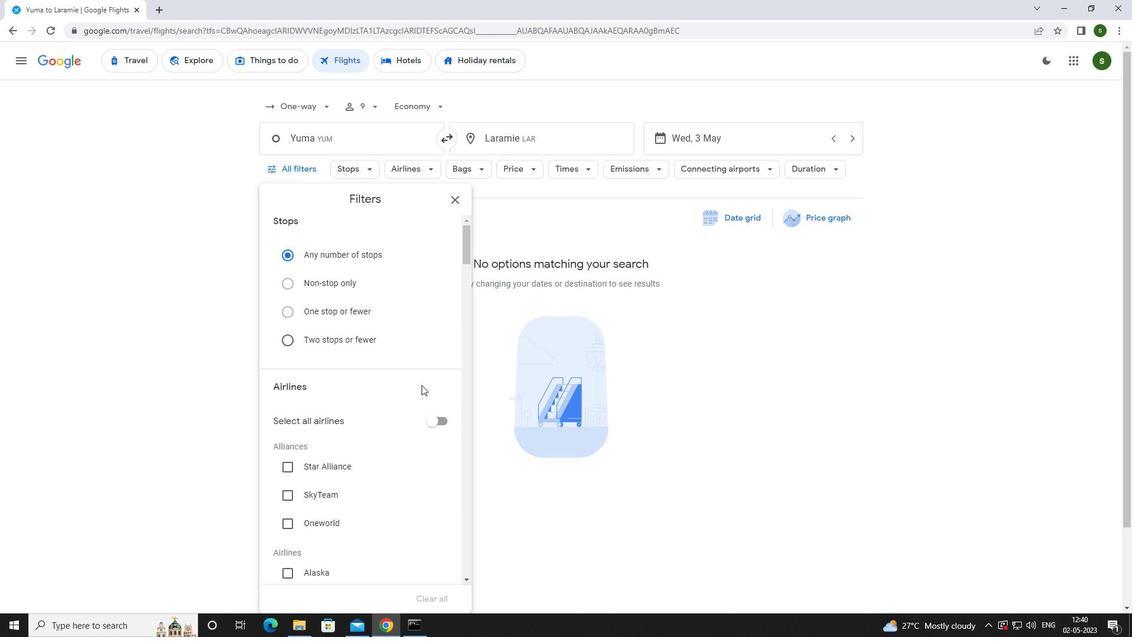 
Action: Mouse scrolled (421, 384) with delta (0, 0)
Screenshot: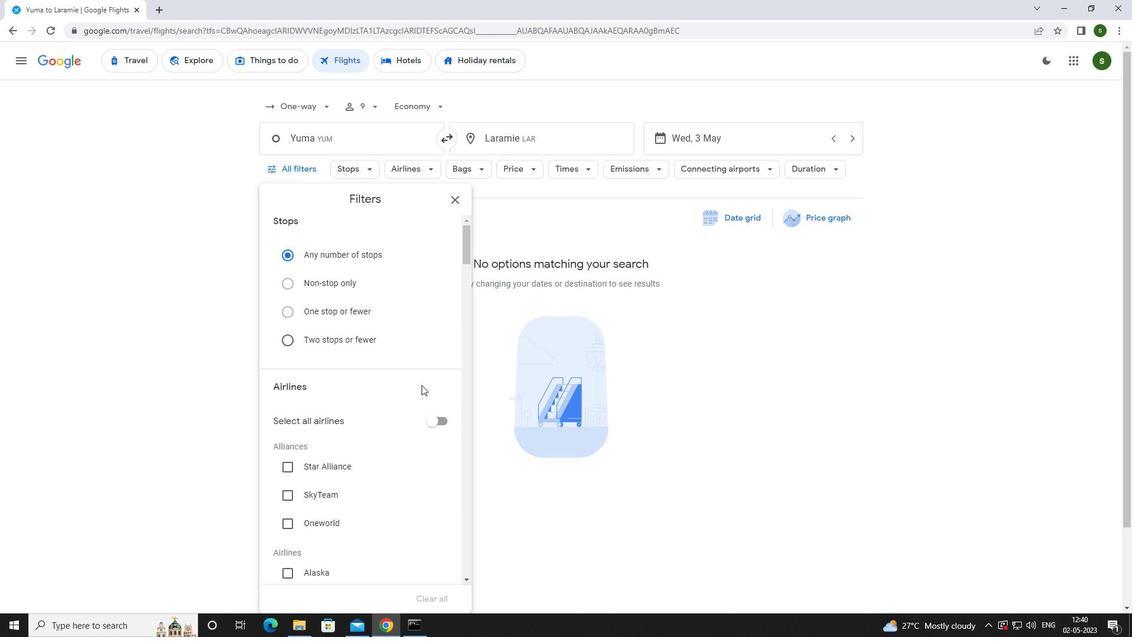 
Action: Mouse scrolled (421, 384) with delta (0, 0)
Screenshot: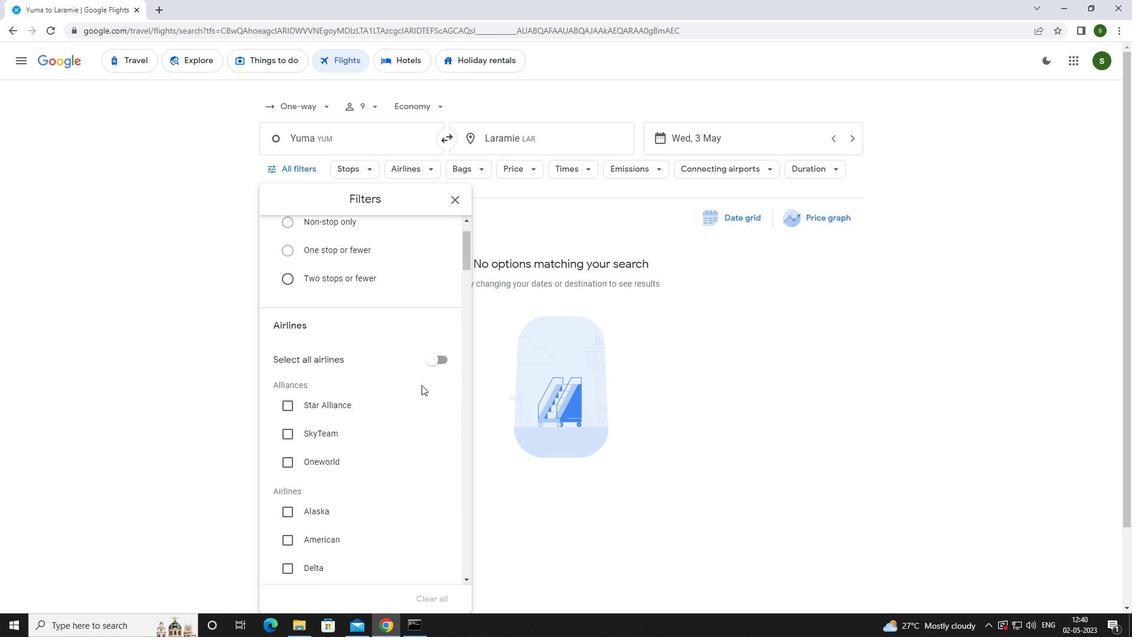 
Action: Mouse scrolled (421, 385) with delta (0, 0)
Screenshot: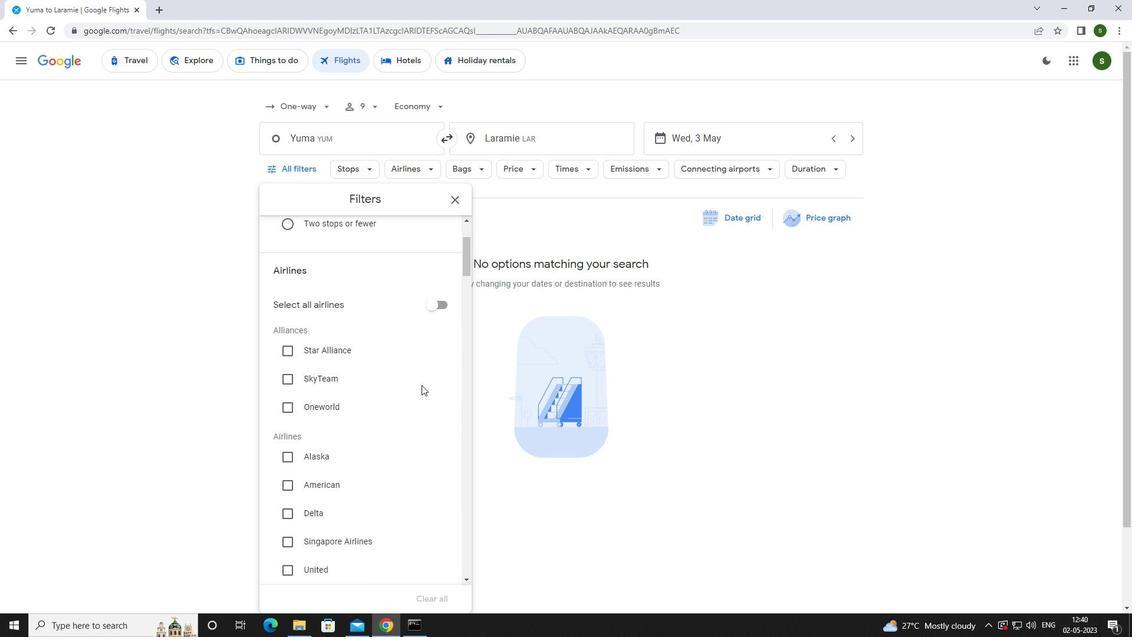 
Action: Mouse scrolled (421, 384) with delta (0, 0)
Screenshot: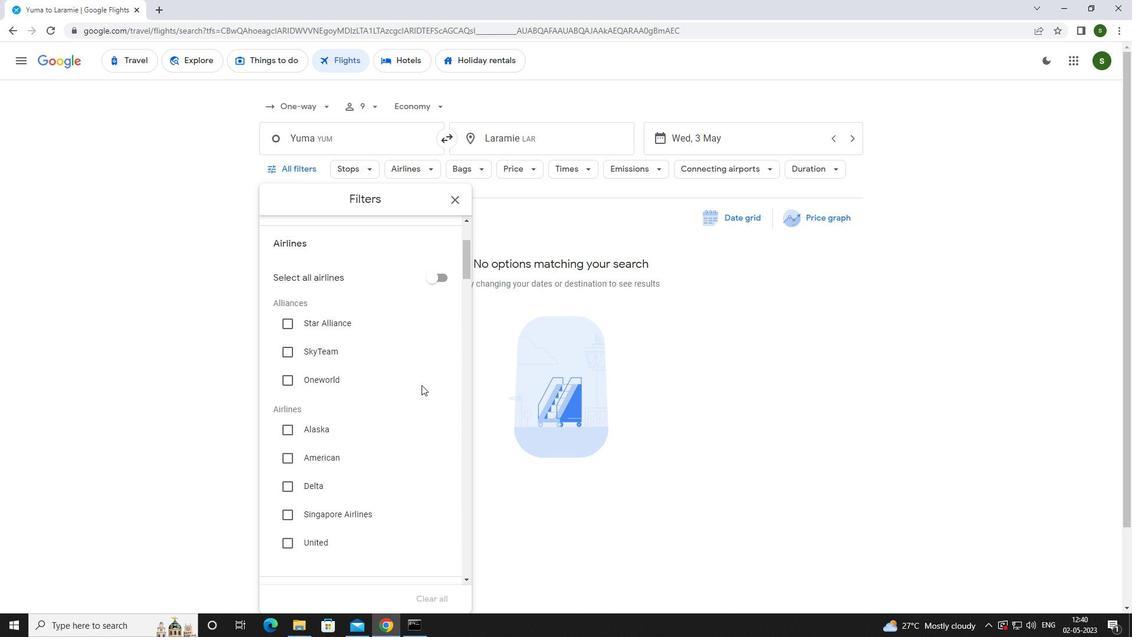 
Action: Mouse moved to (320, 506)
Screenshot: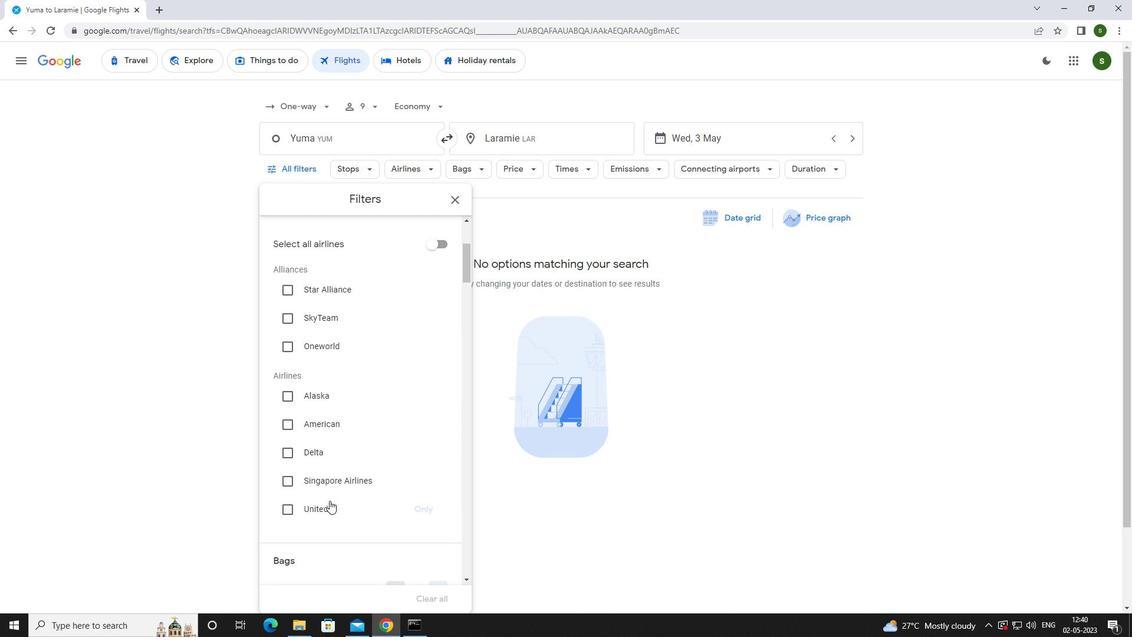 
Action: Mouse pressed left at (320, 506)
Screenshot: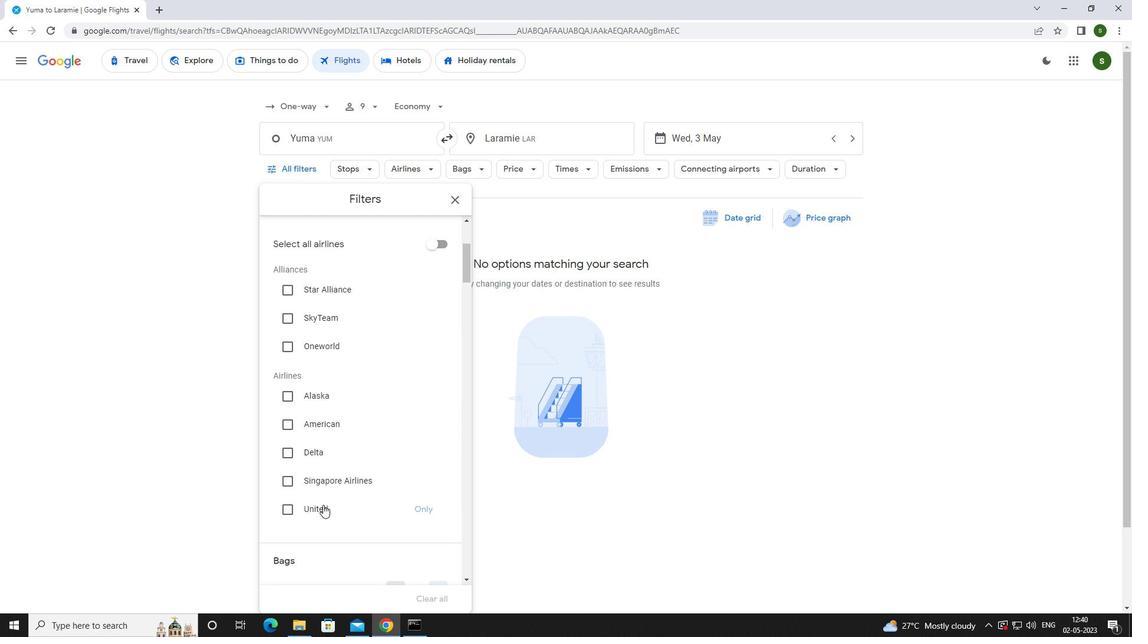 
Action: Mouse moved to (389, 428)
Screenshot: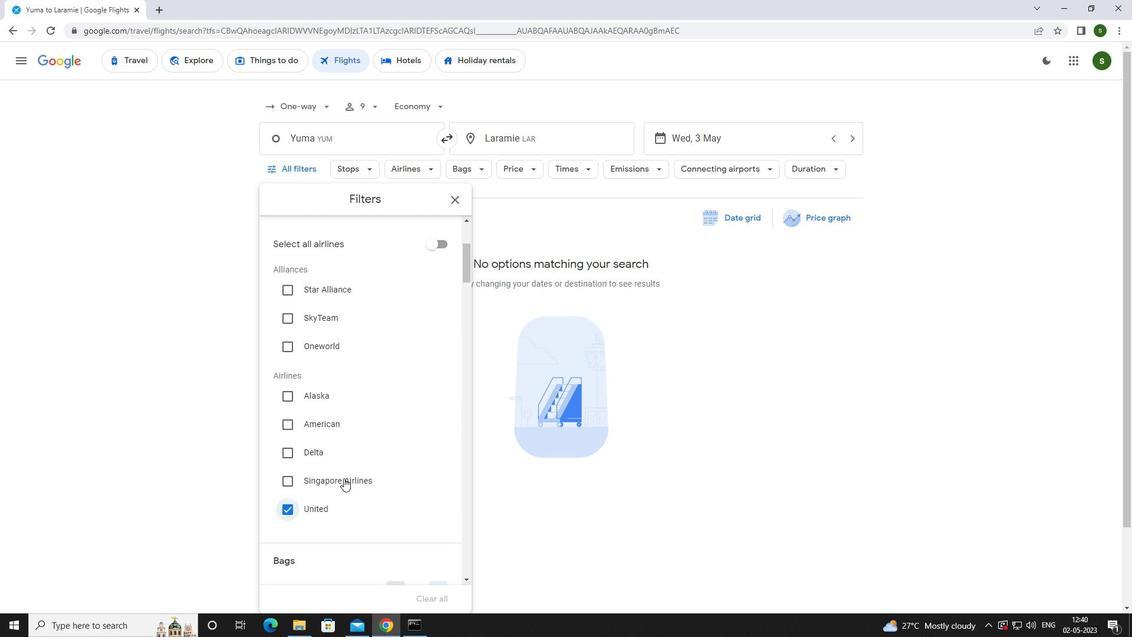 
Action: Mouse scrolled (389, 428) with delta (0, 0)
Screenshot: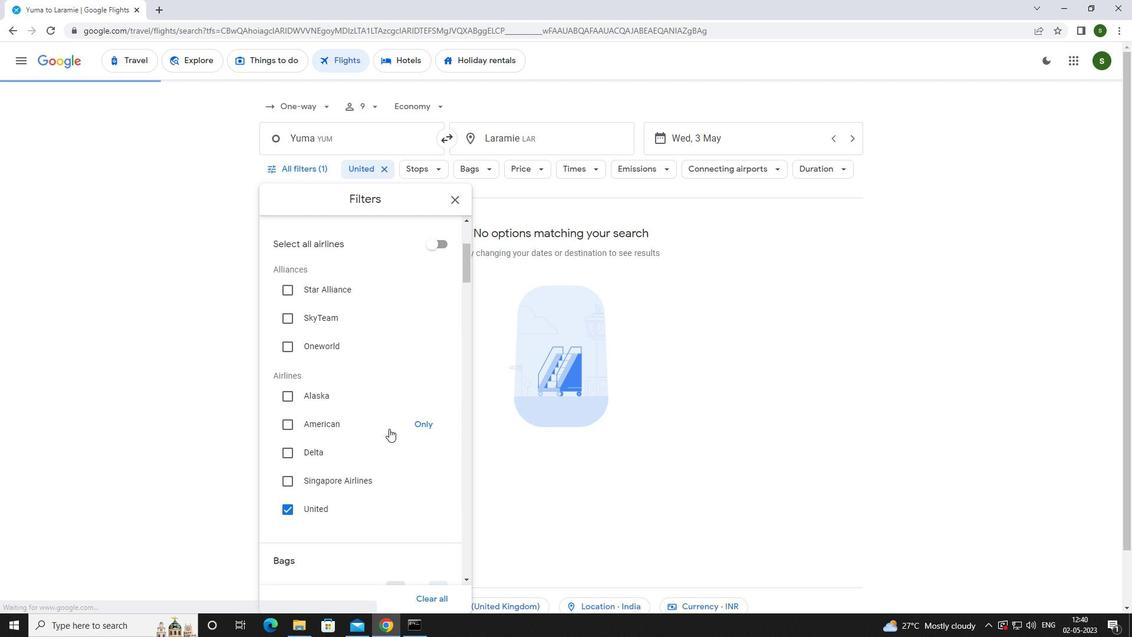 
Action: Mouse scrolled (389, 428) with delta (0, 0)
Screenshot: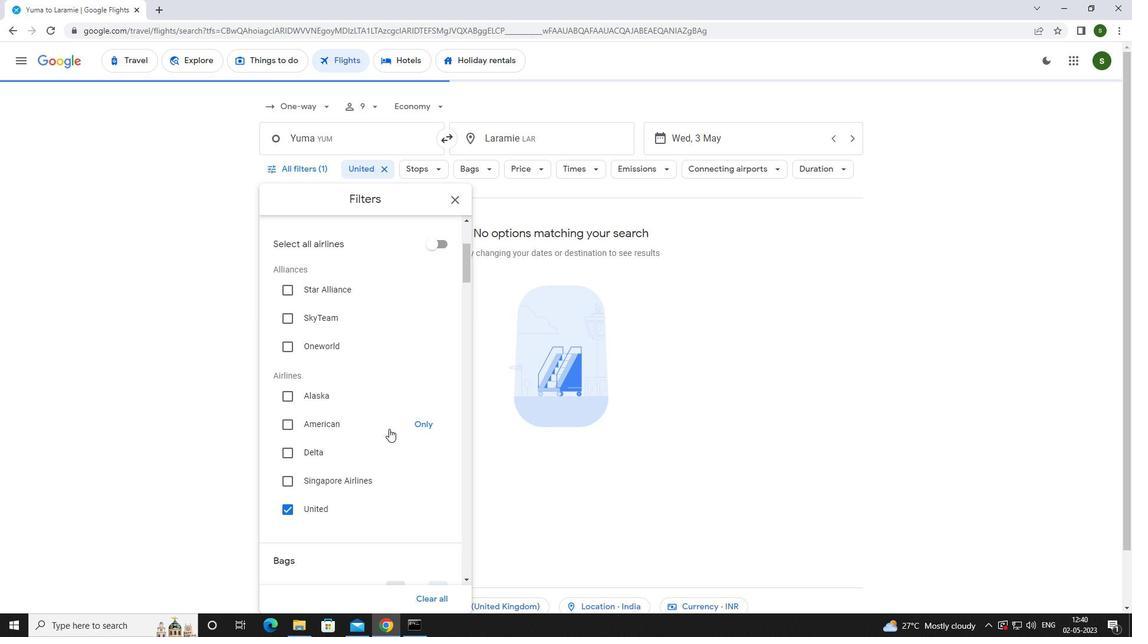 
Action: Mouse scrolled (389, 428) with delta (0, 0)
Screenshot: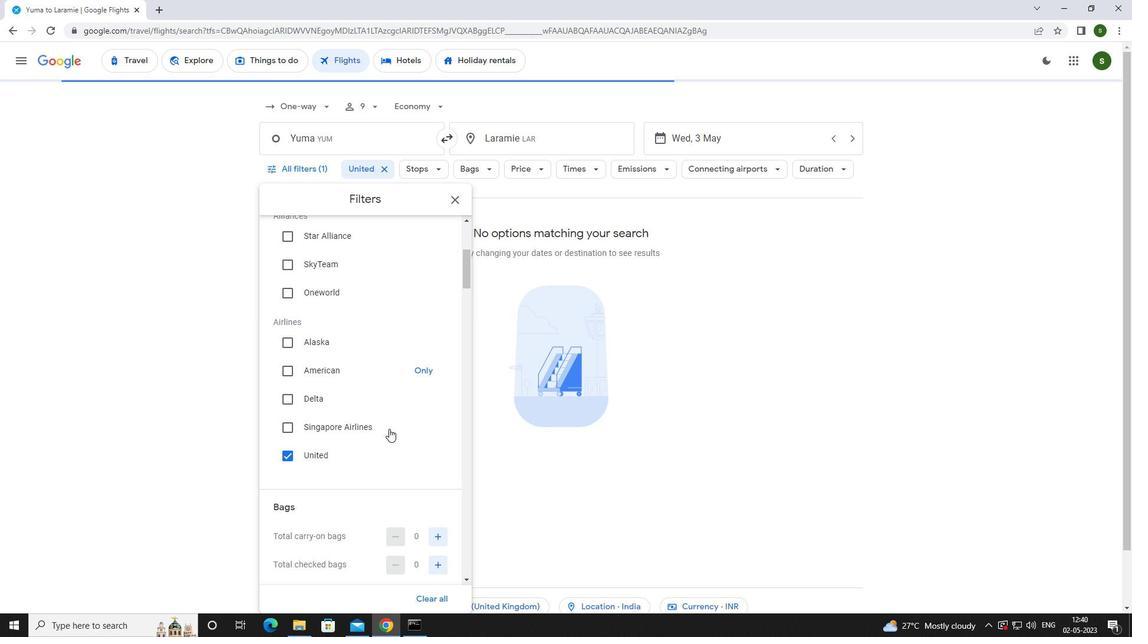 
Action: Mouse scrolled (389, 428) with delta (0, 0)
Screenshot: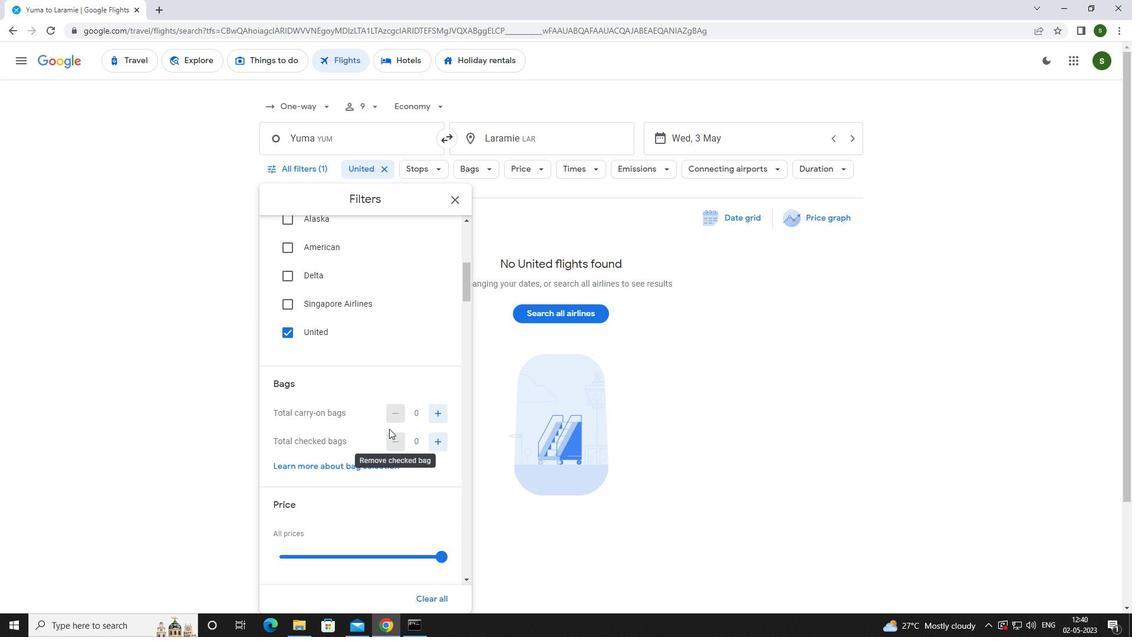 
Action: Mouse scrolled (389, 428) with delta (0, 0)
Screenshot: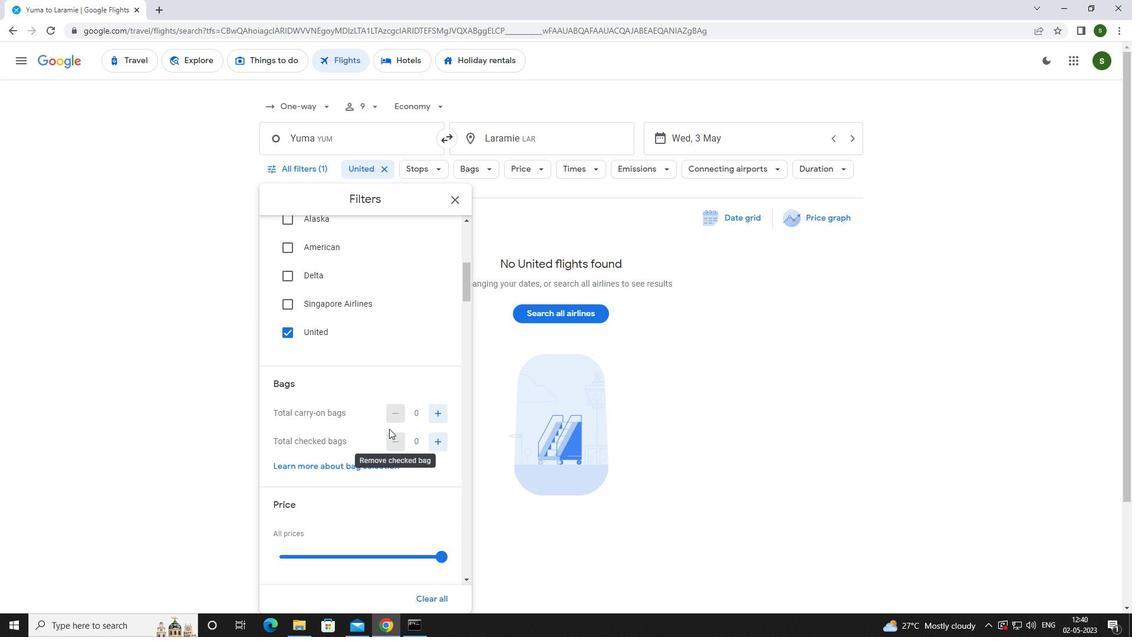 
Action: Mouse scrolled (389, 428) with delta (0, 0)
Screenshot: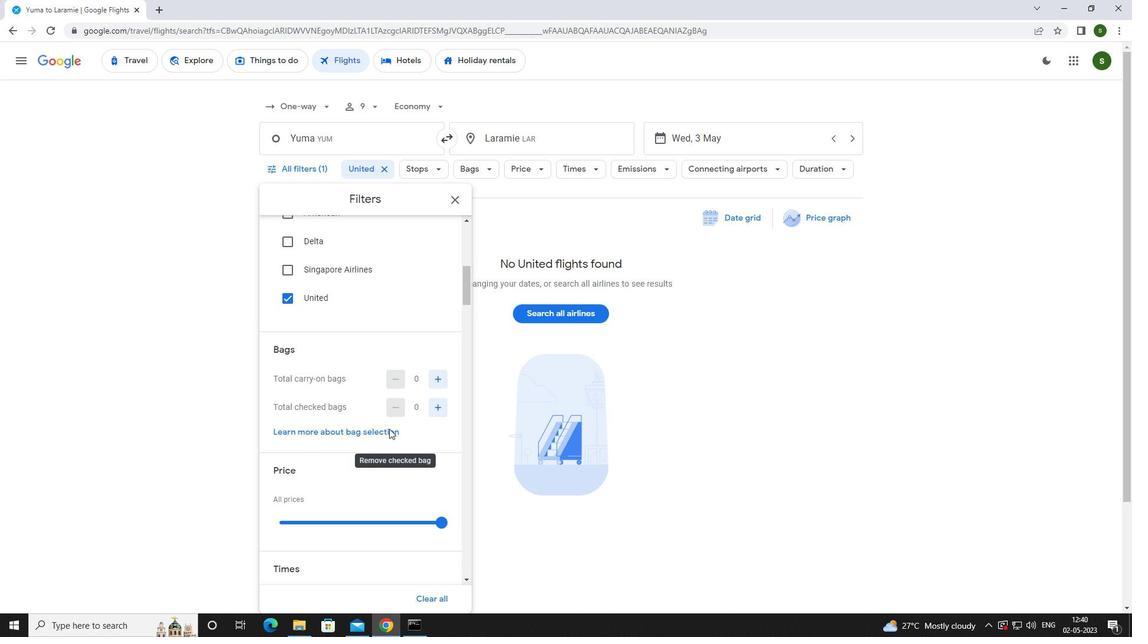 
Action: Mouse moved to (444, 379)
Screenshot: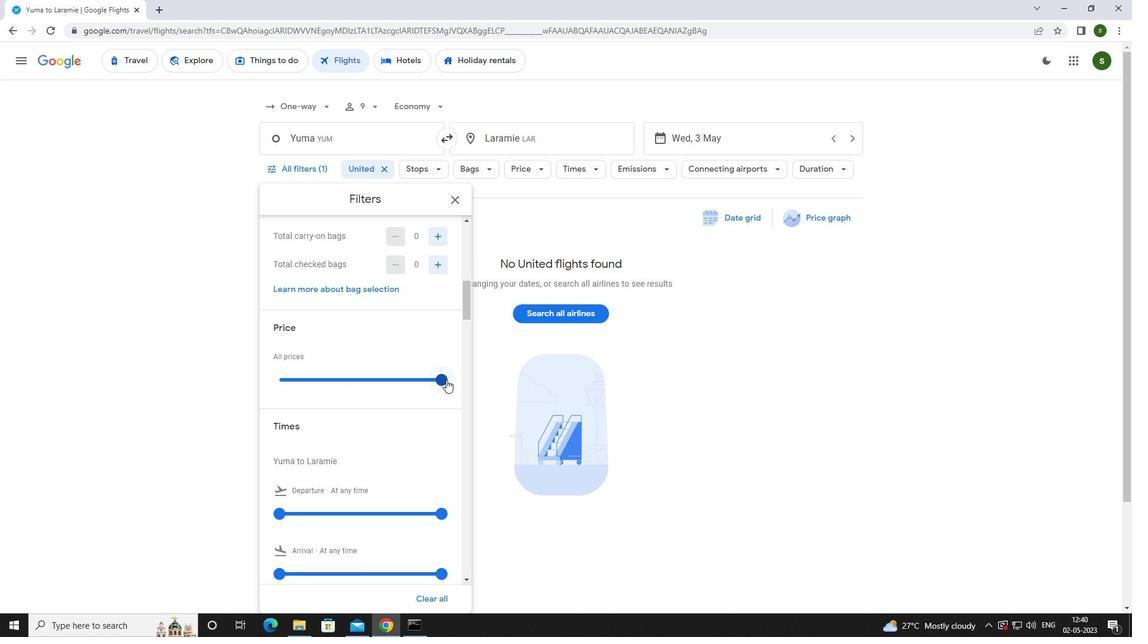 
Action: Mouse pressed left at (444, 379)
Screenshot: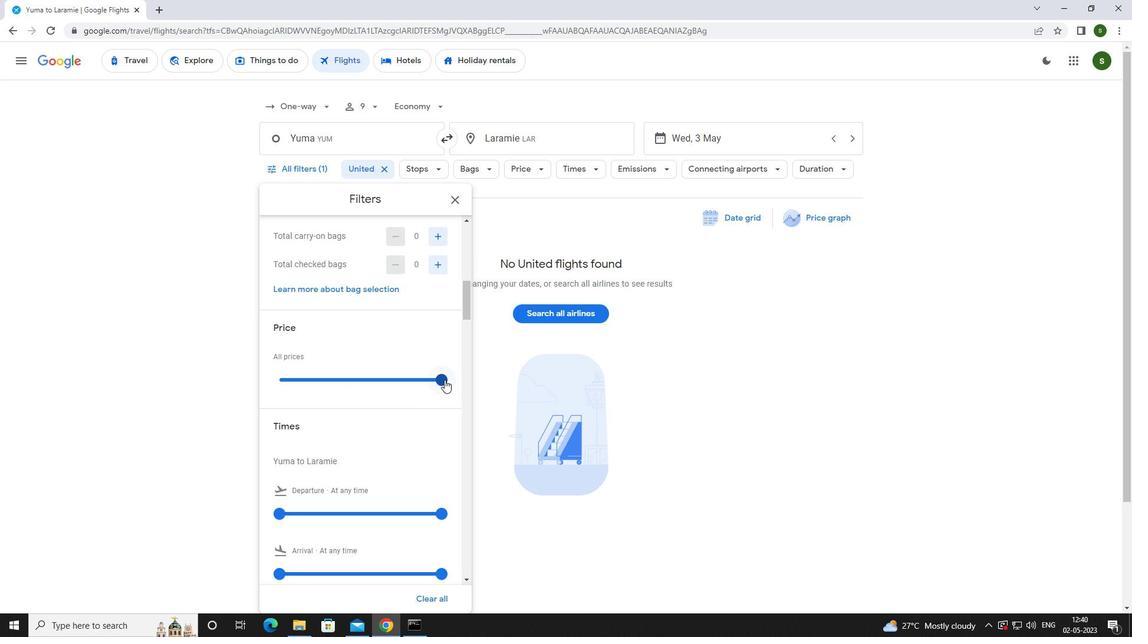 
Action: Mouse moved to (397, 397)
Screenshot: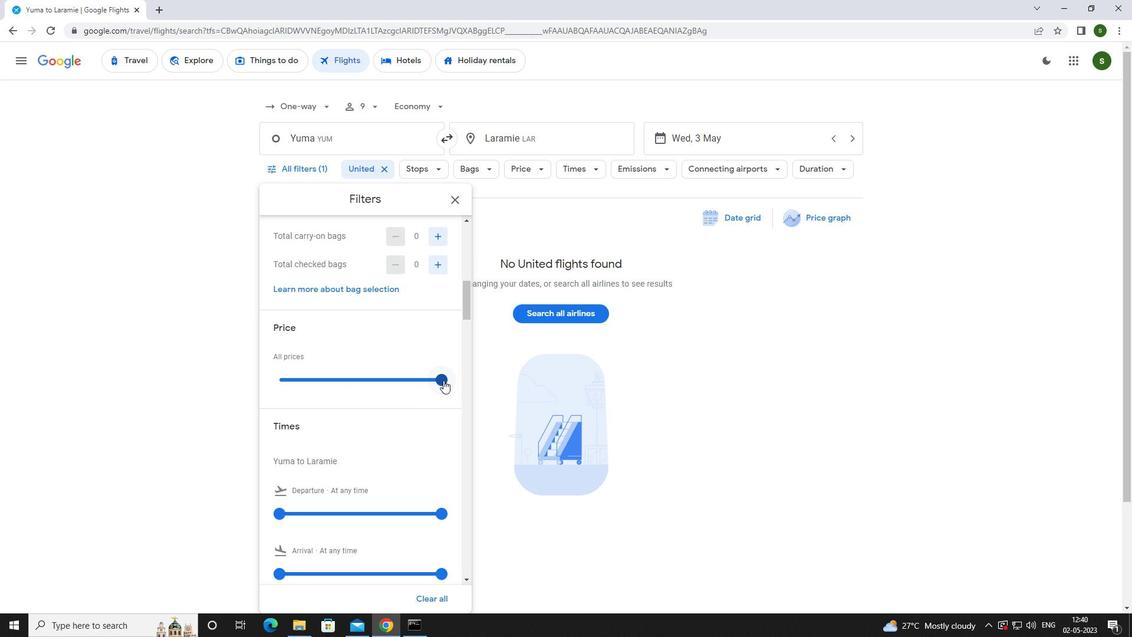 
Action: Mouse scrolled (397, 396) with delta (0, 0)
Screenshot: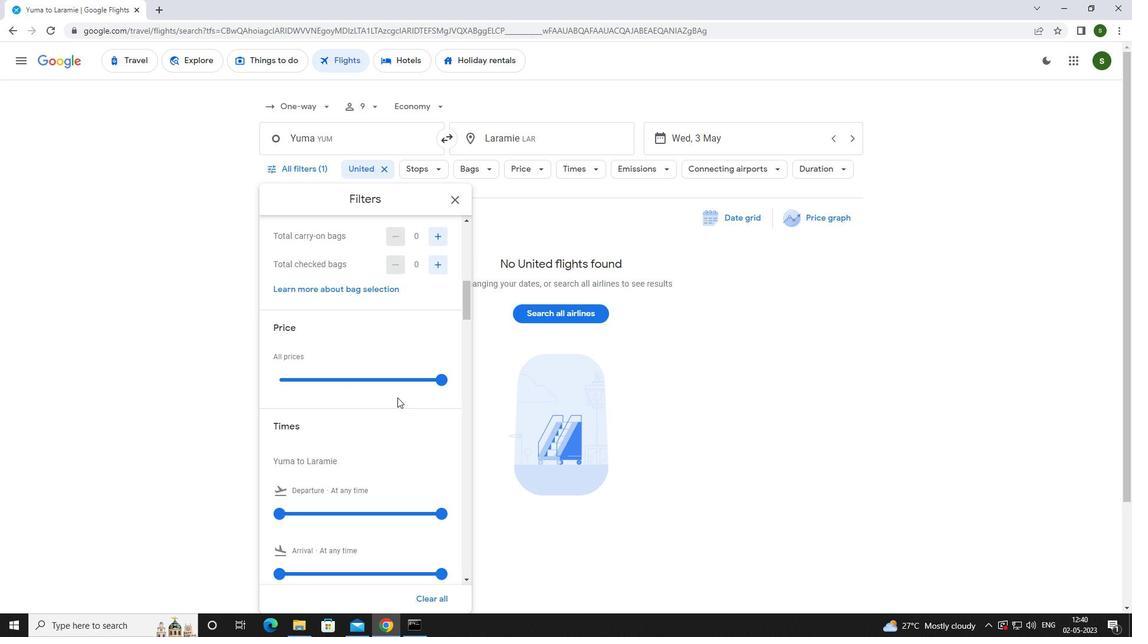 
Action: Mouse moved to (283, 455)
Screenshot: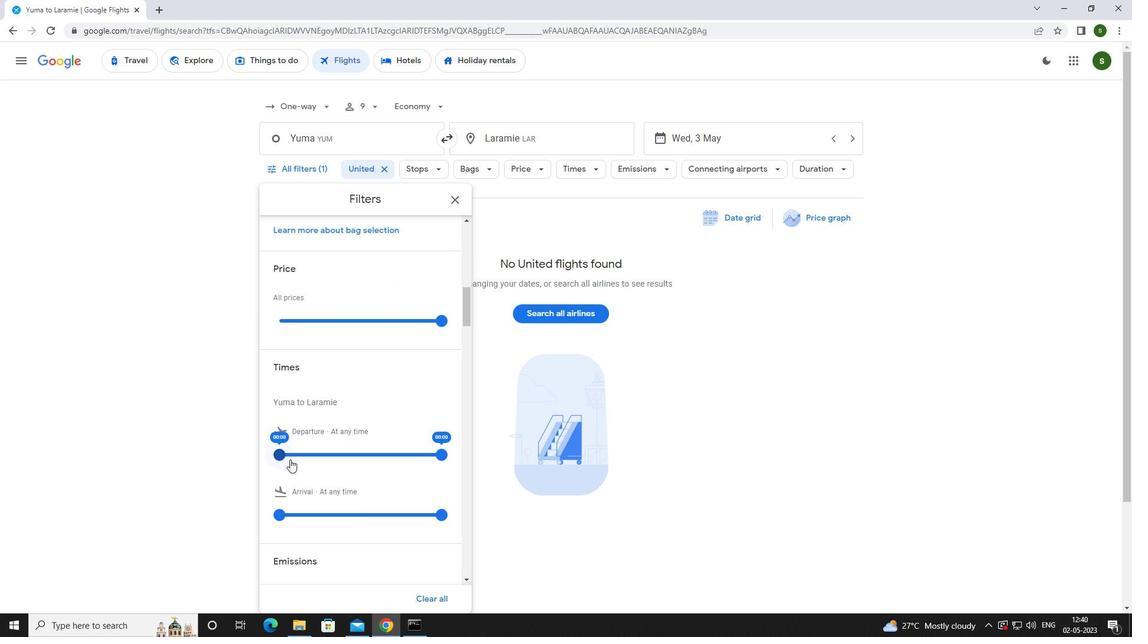 
Action: Mouse pressed left at (283, 455)
Screenshot: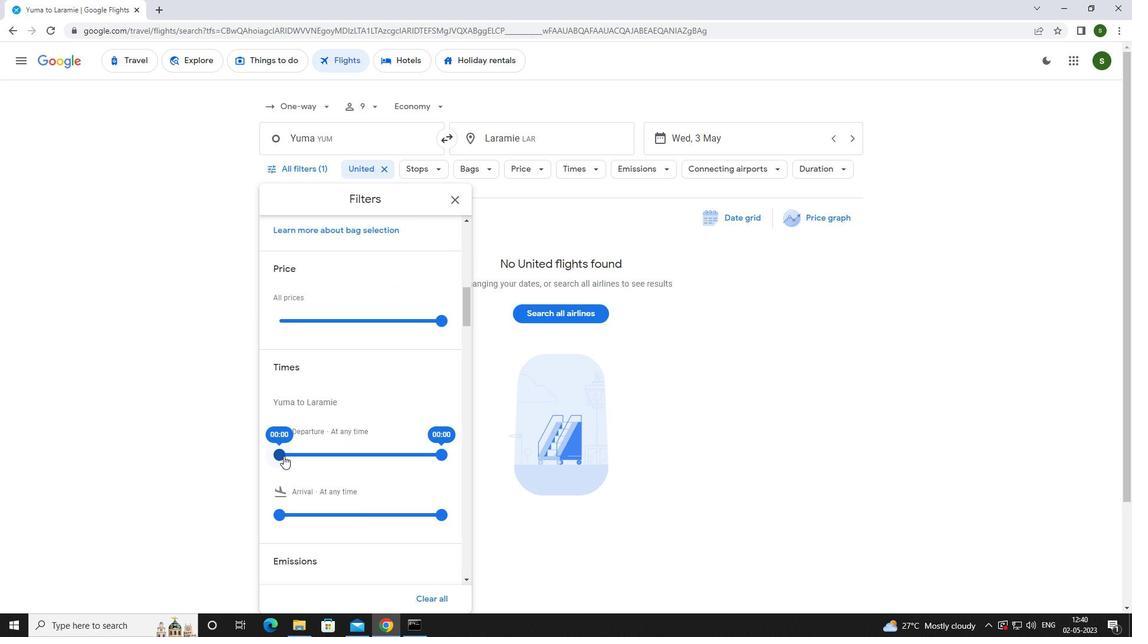 
Action: Mouse moved to (729, 431)
Screenshot: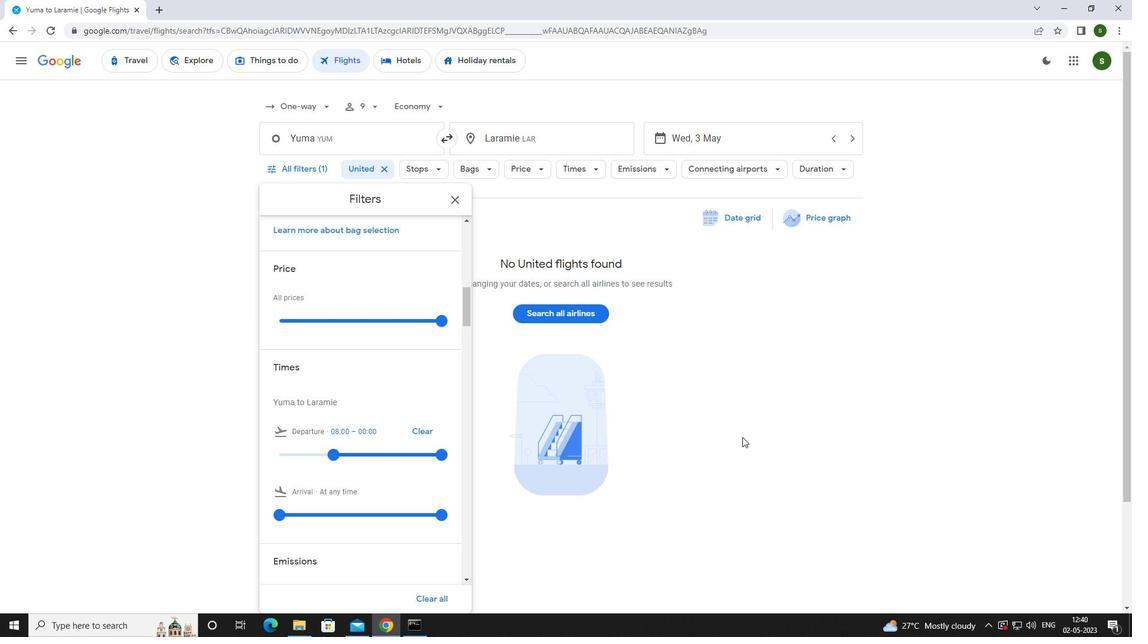 
Action: Mouse pressed left at (729, 431)
Screenshot: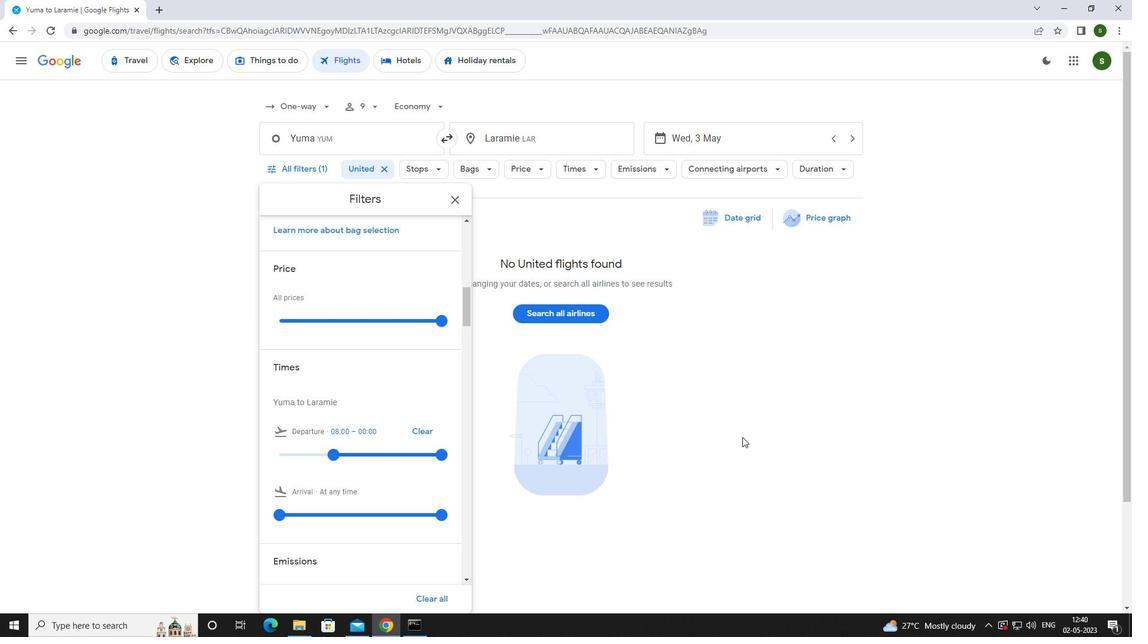 
Action: Mouse moved to (730, 429)
Screenshot: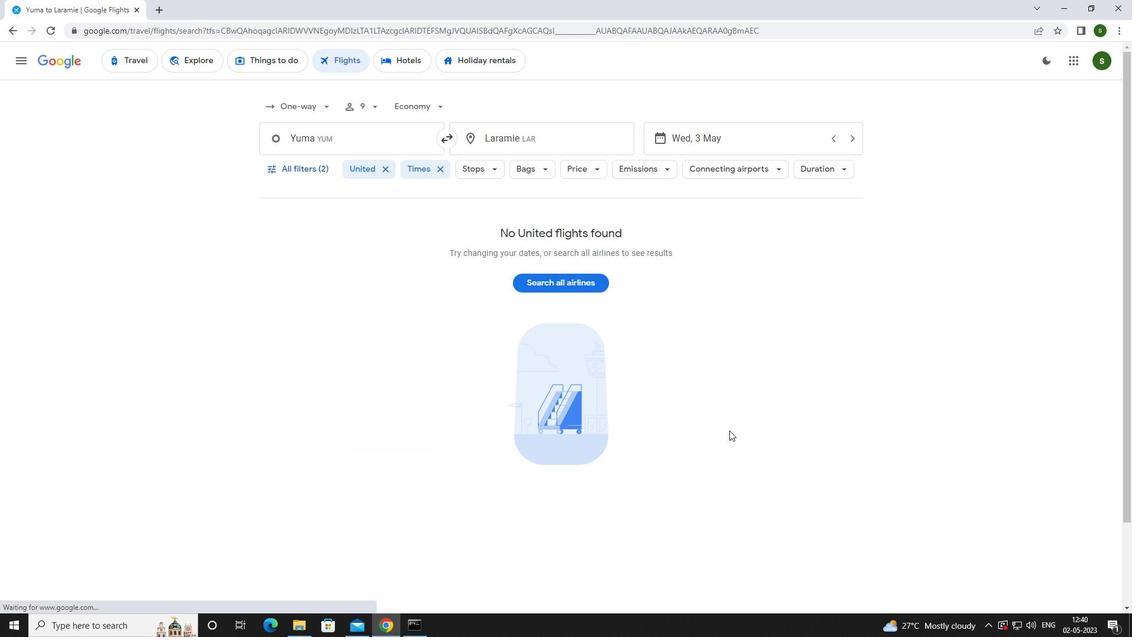 
